 Task: Create a rule from the Recommended list, Task Added to this Project -> add SubTasks in the project AgileBridge with SubTasks Gather and Analyse Requirements , Design and Implement Solution , System Test and UAT , Release to Production / Go Live
Action: Mouse moved to (110, 92)
Screenshot: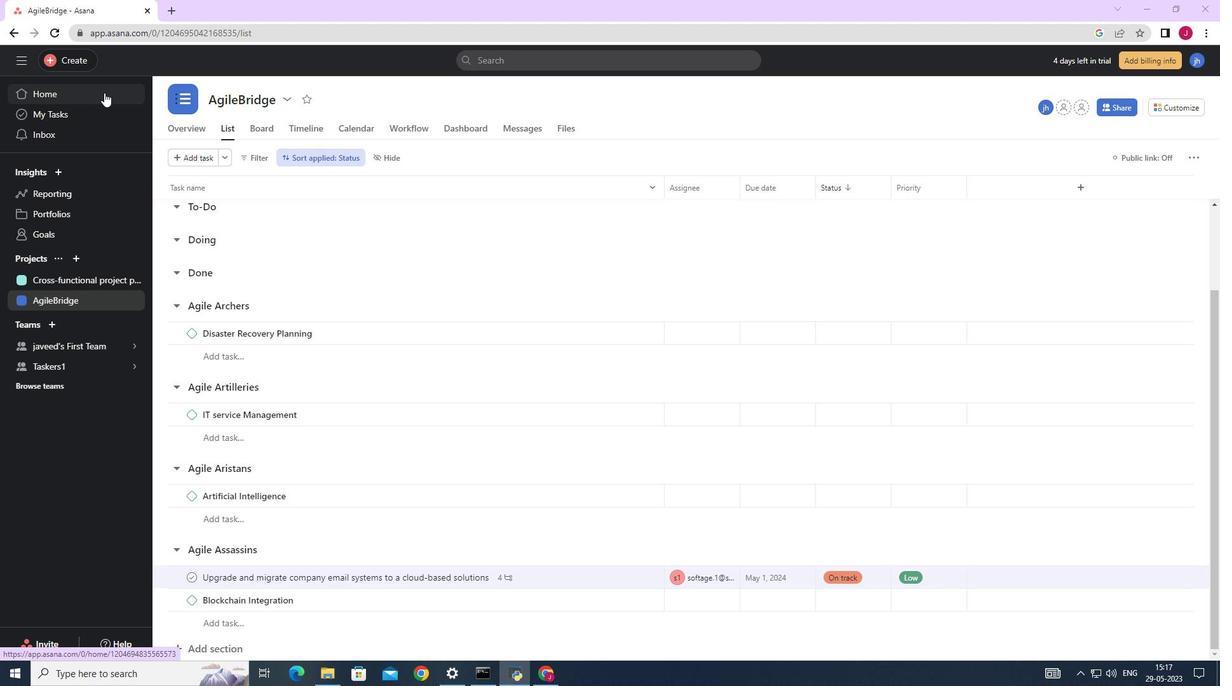 
Action: Mouse pressed left at (110, 92)
Screenshot: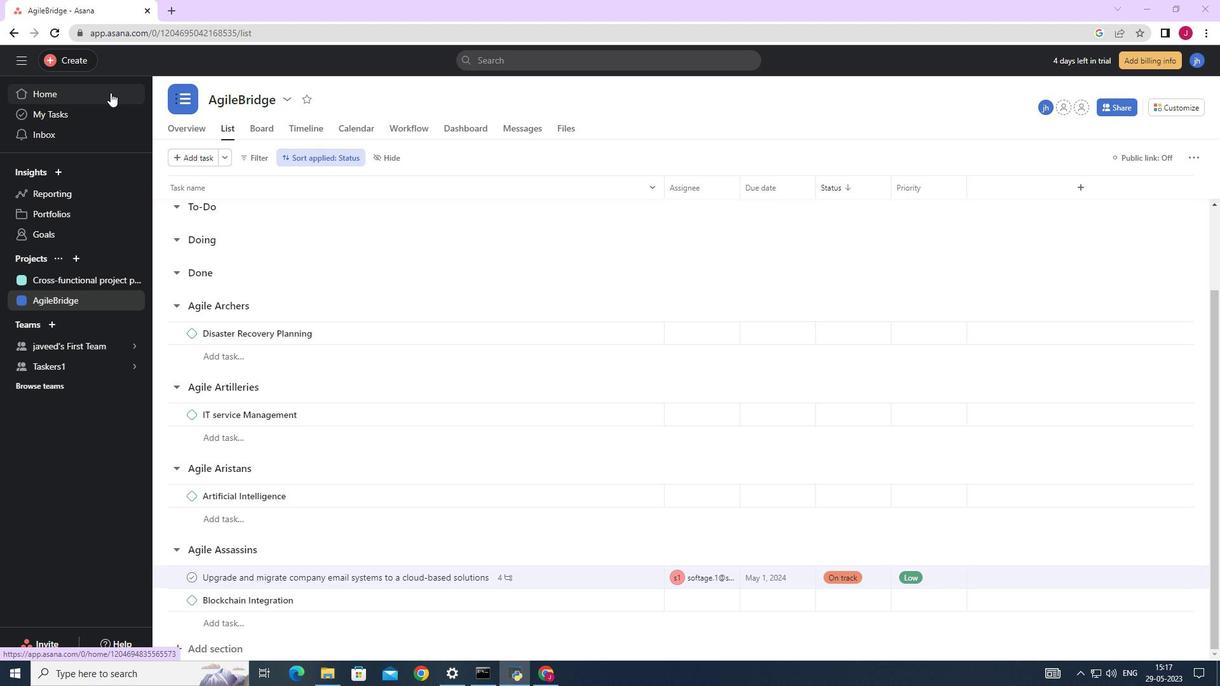 
Action: Mouse moved to (64, 303)
Screenshot: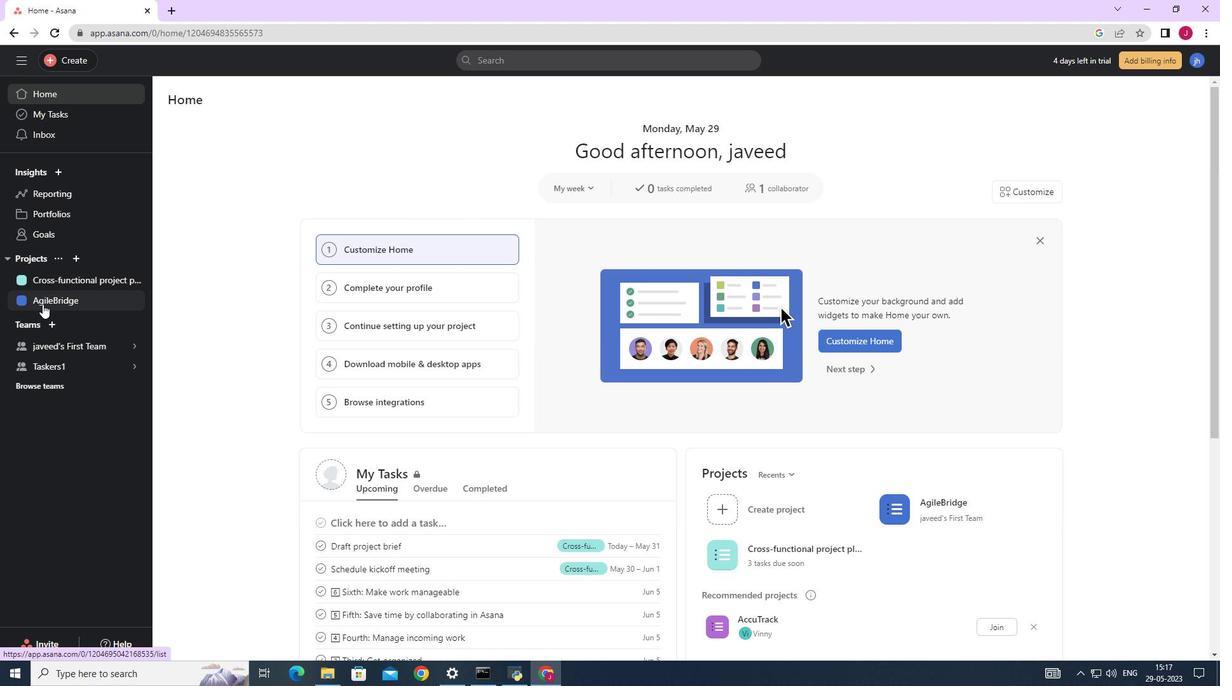 
Action: Mouse pressed left at (64, 303)
Screenshot: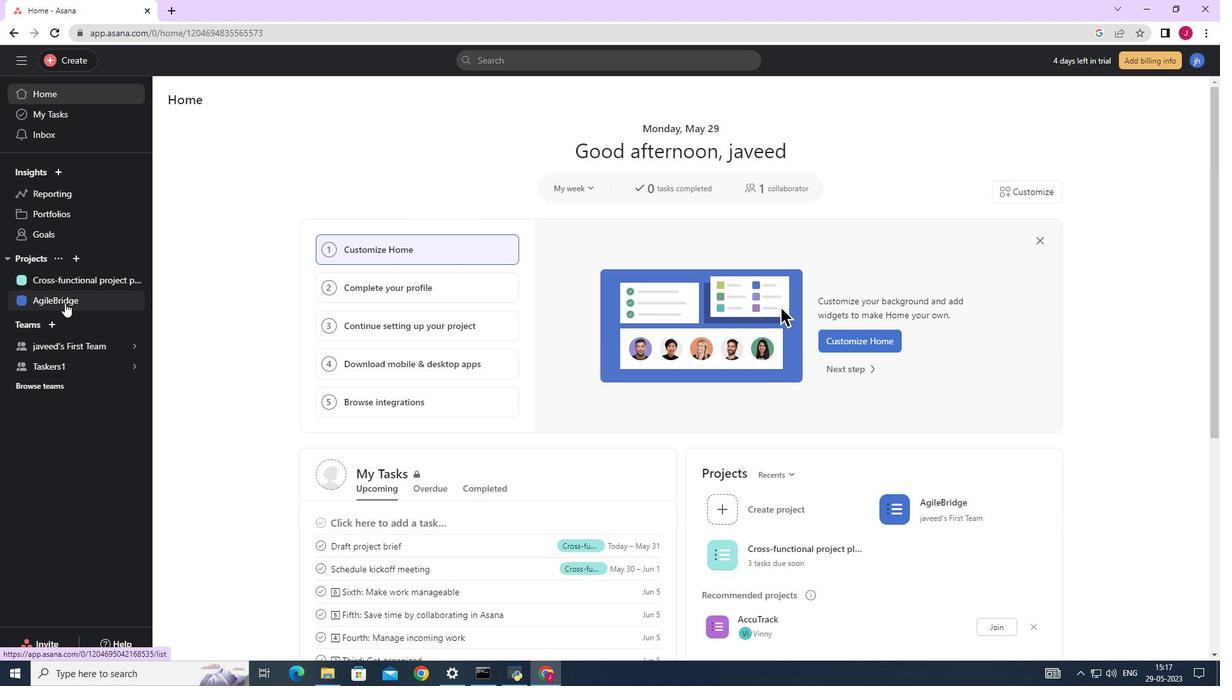 
Action: Mouse moved to (753, 316)
Screenshot: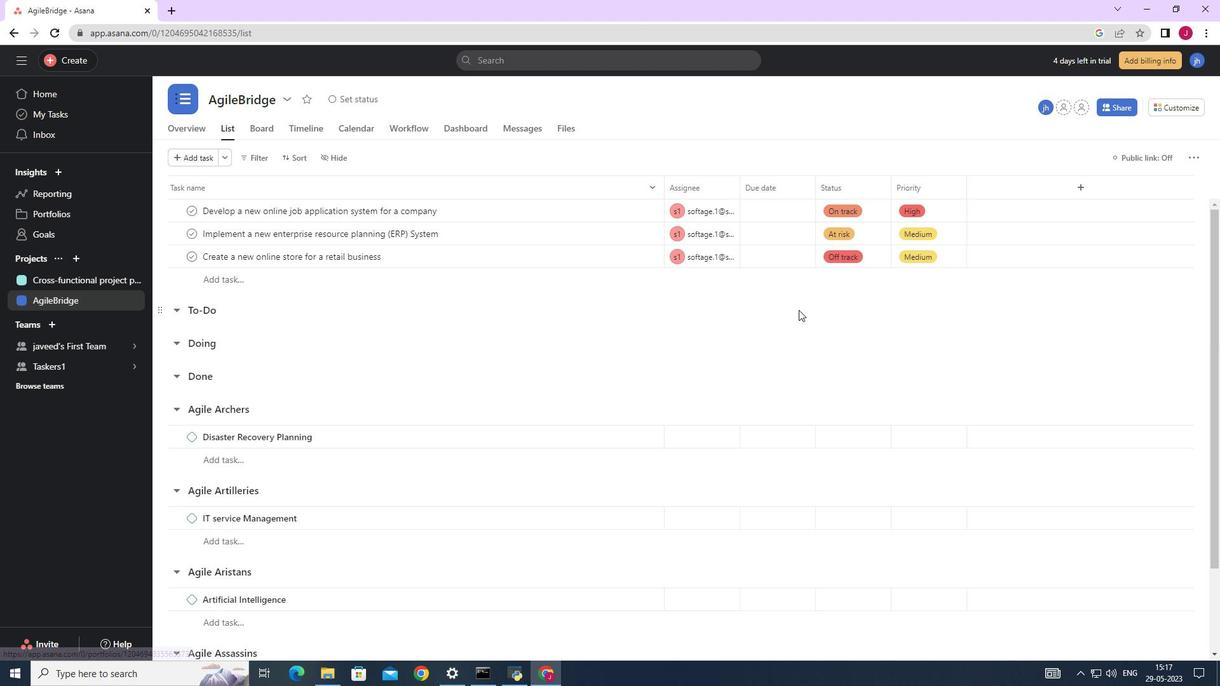 
Action: Mouse scrolled (753, 316) with delta (0, 0)
Screenshot: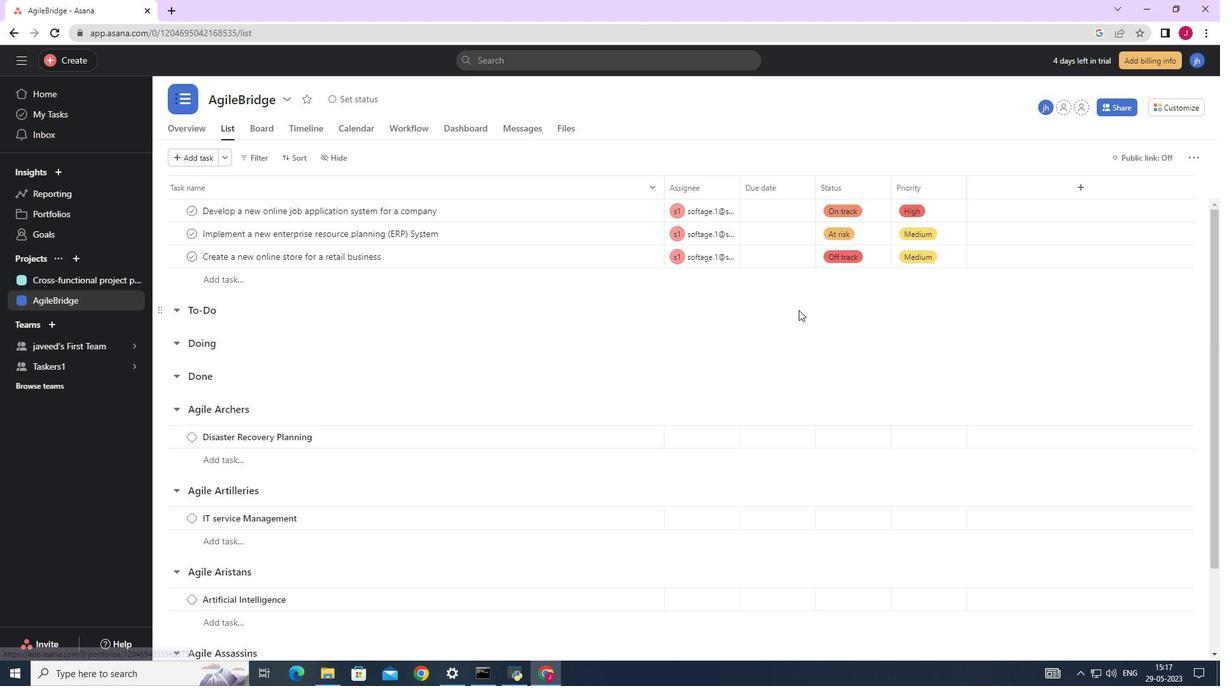 
Action: Mouse scrolled (753, 316) with delta (0, 0)
Screenshot: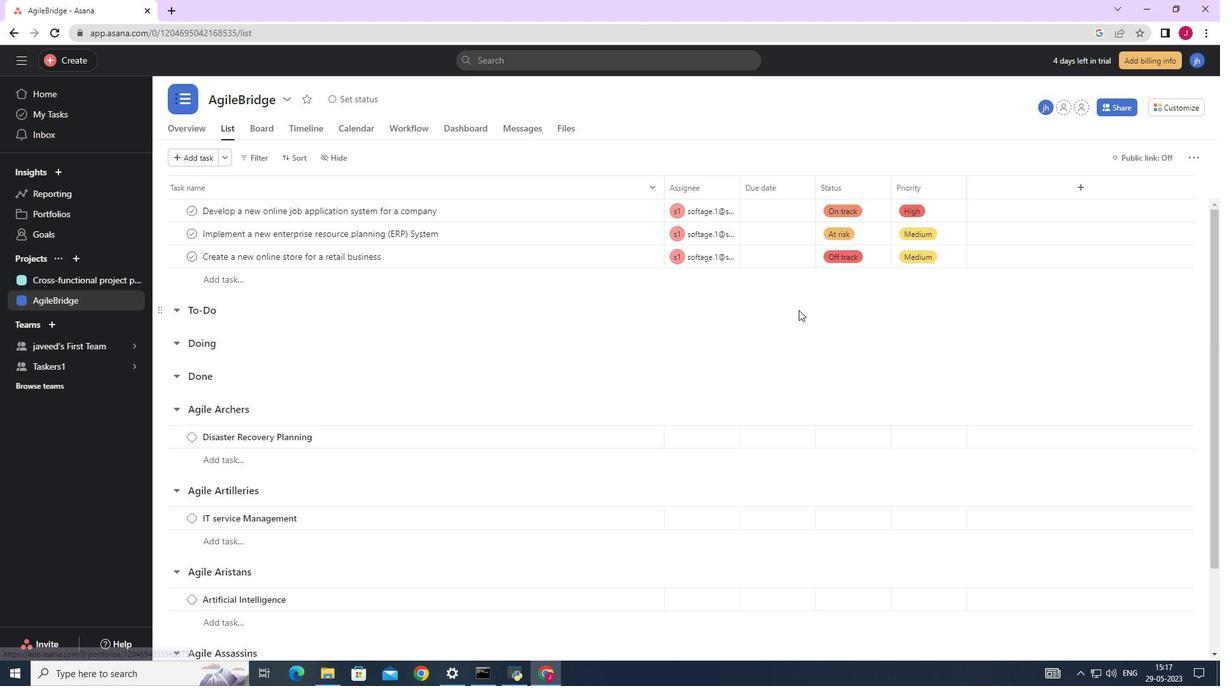 
Action: Mouse scrolled (753, 316) with delta (0, 0)
Screenshot: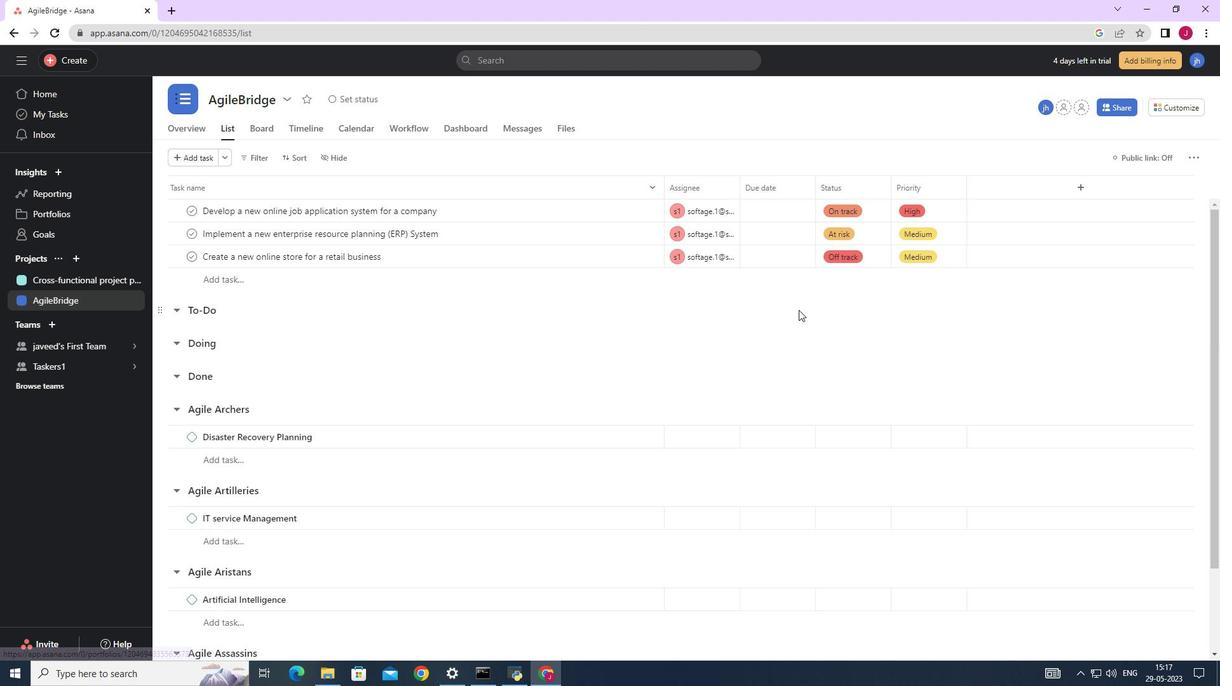 
Action: Mouse moved to (1183, 108)
Screenshot: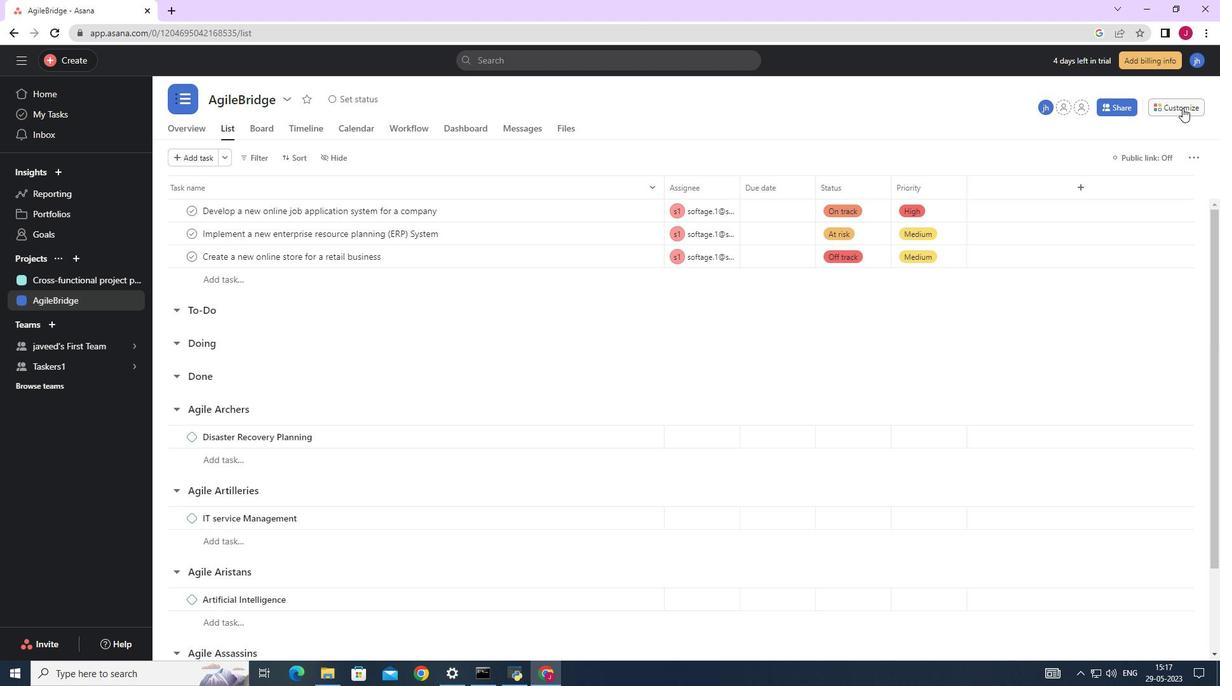 
Action: Mouse pressed left at (1183, 108)
Screenshot: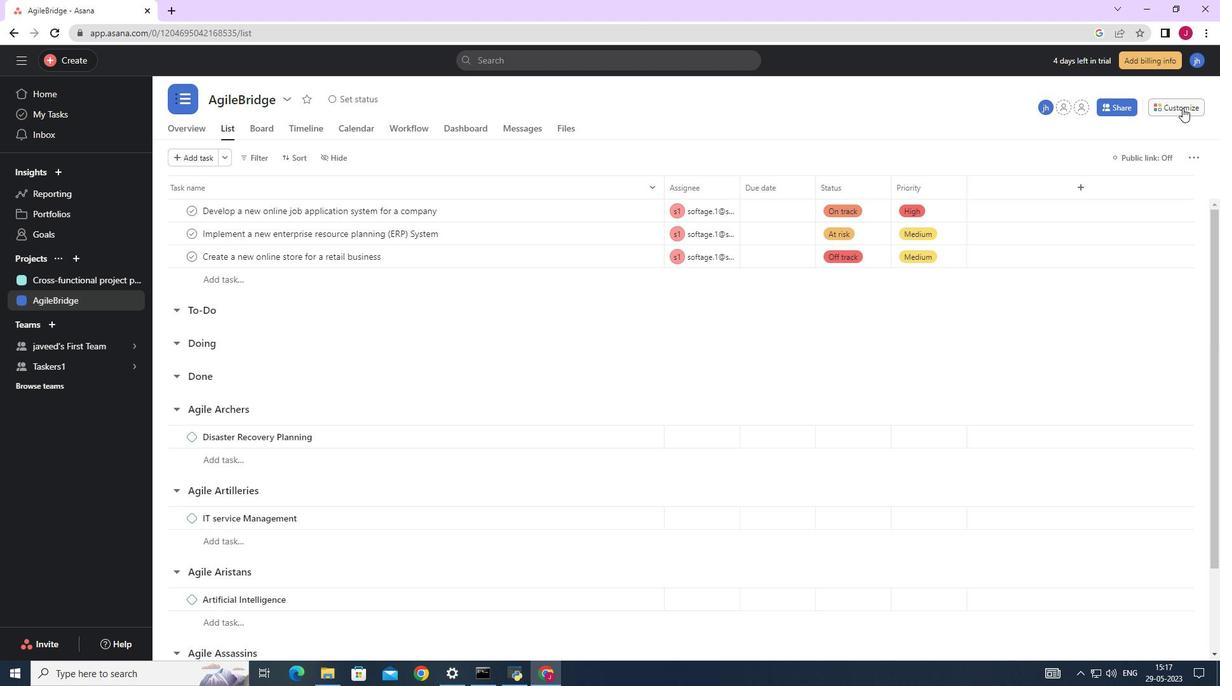 
Action: Mouse moved to (958, 267)
Screenshot: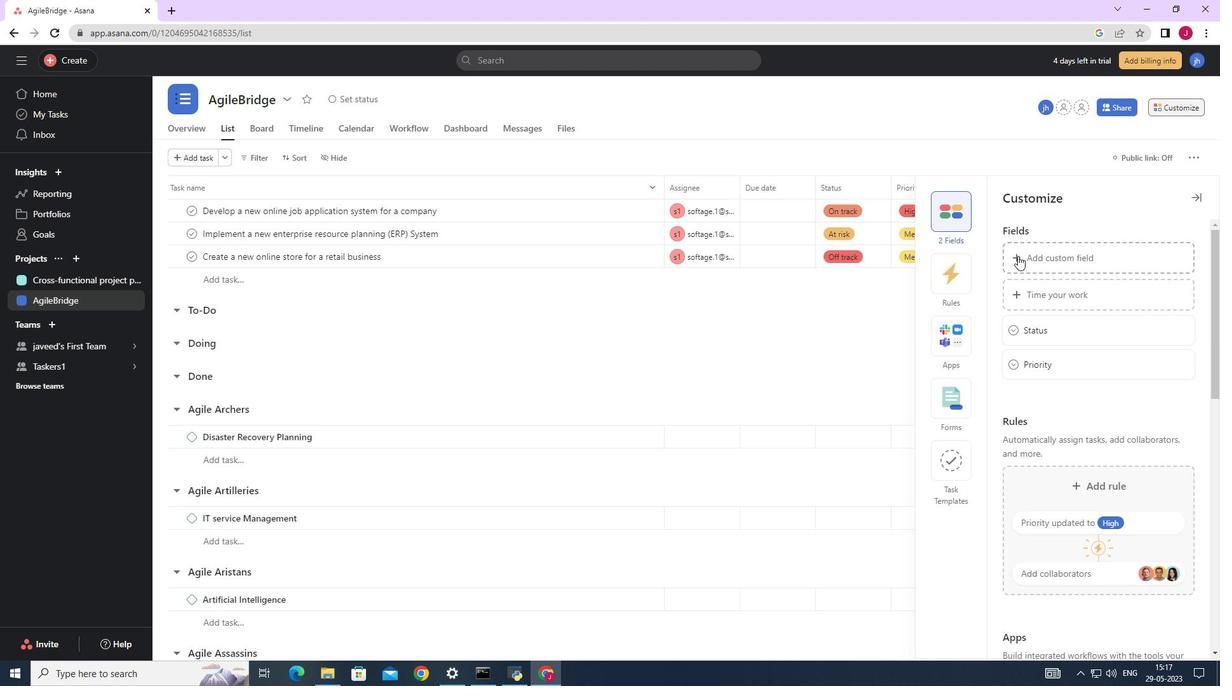 
Action: Mouse pressed left at (958, 267)
Screenshot: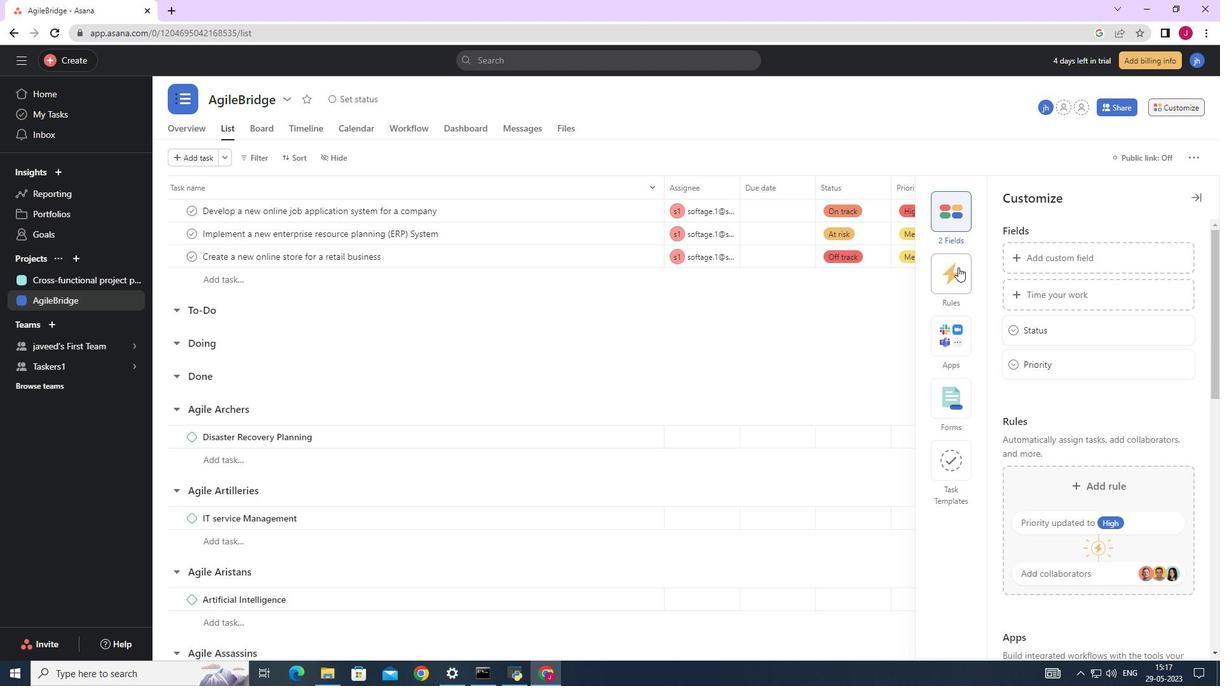 
Action: Mouse moved to (1097, 295)
Screenshot: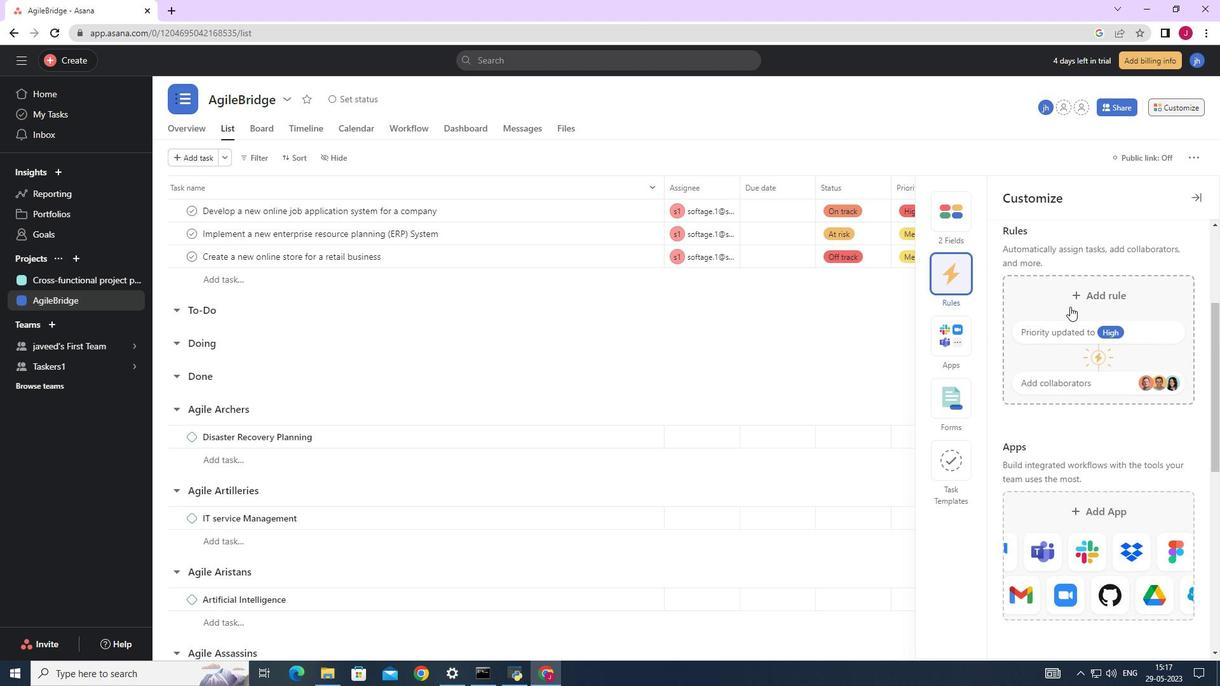 
Action: Mouse pressed left at (1097, 295)
Screenshot: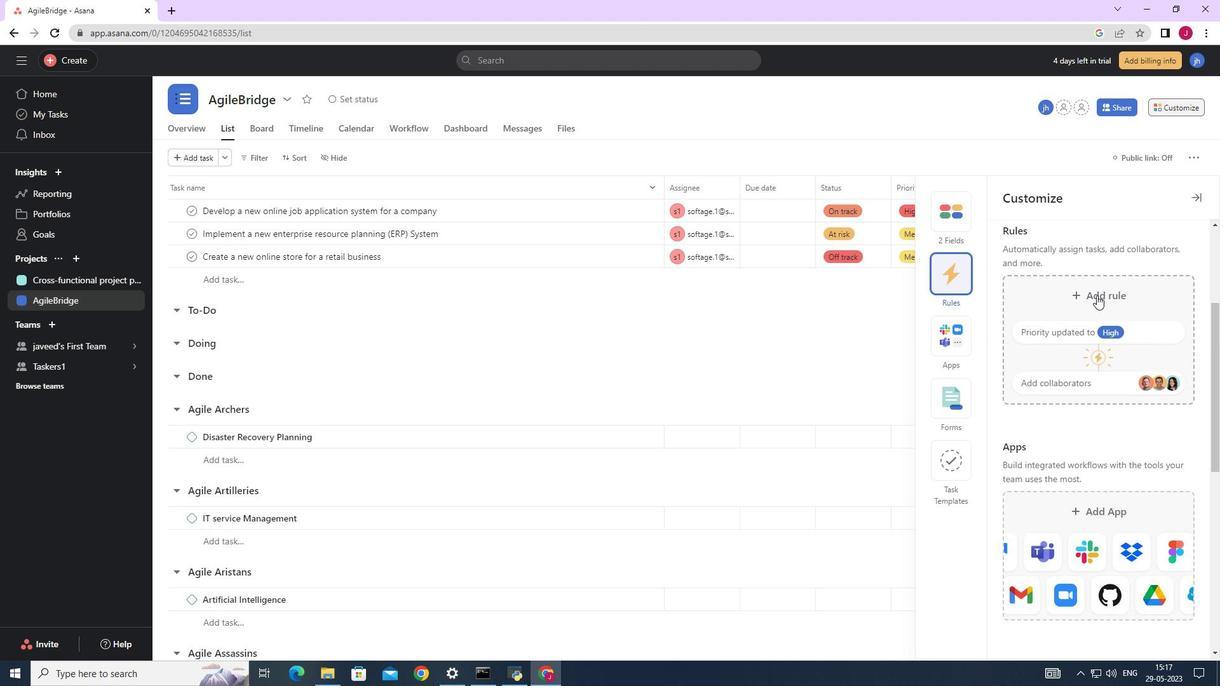 
Action: Mouse moved to (494, 198)
Screenshot: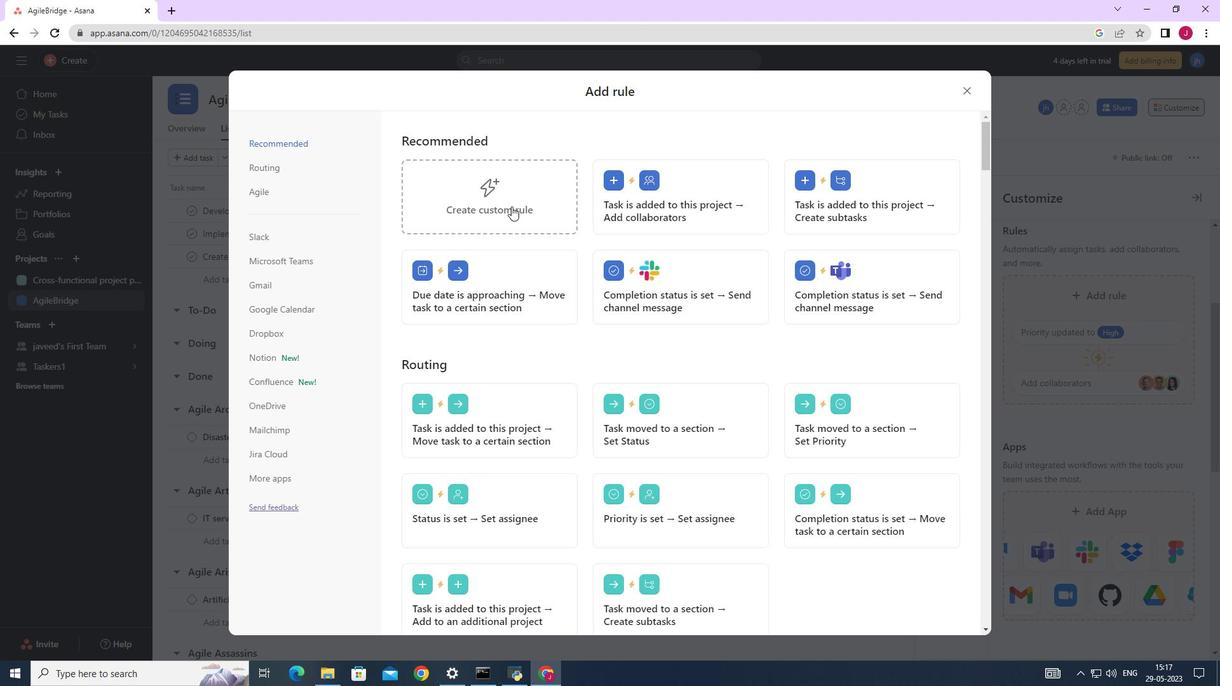 
Action: Mouse pressed left at (494, 198)
Screenshot: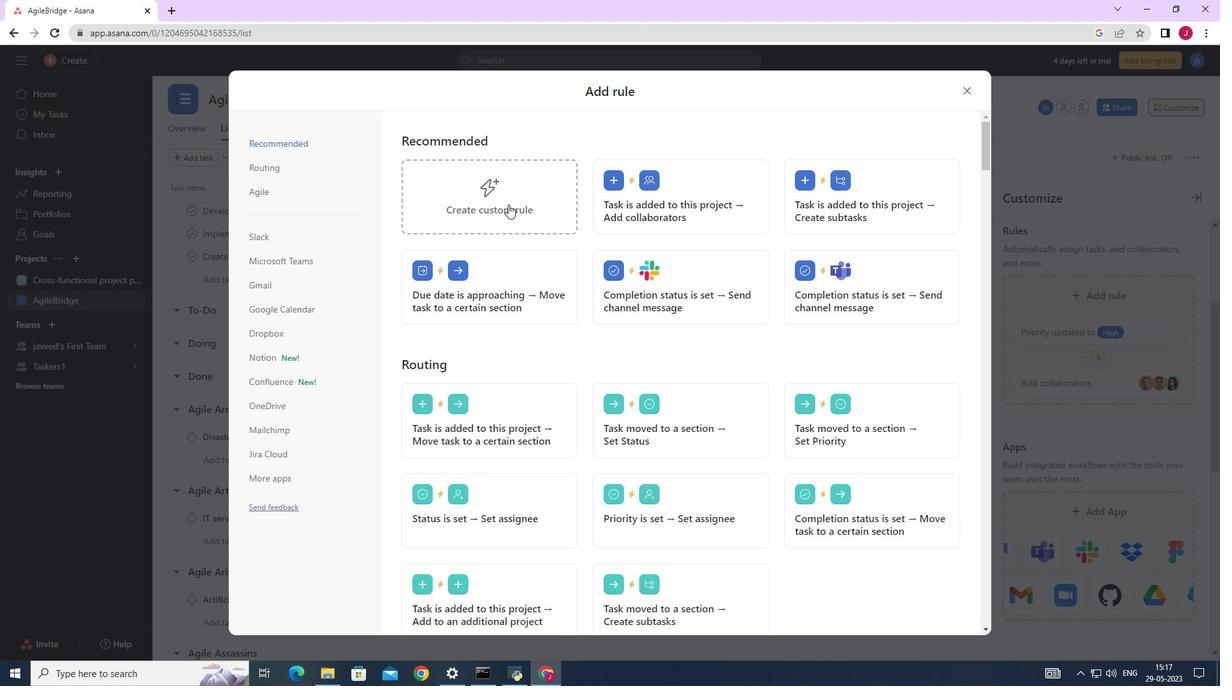 
Action: Mouse moved to (642, 347)
Screenshot: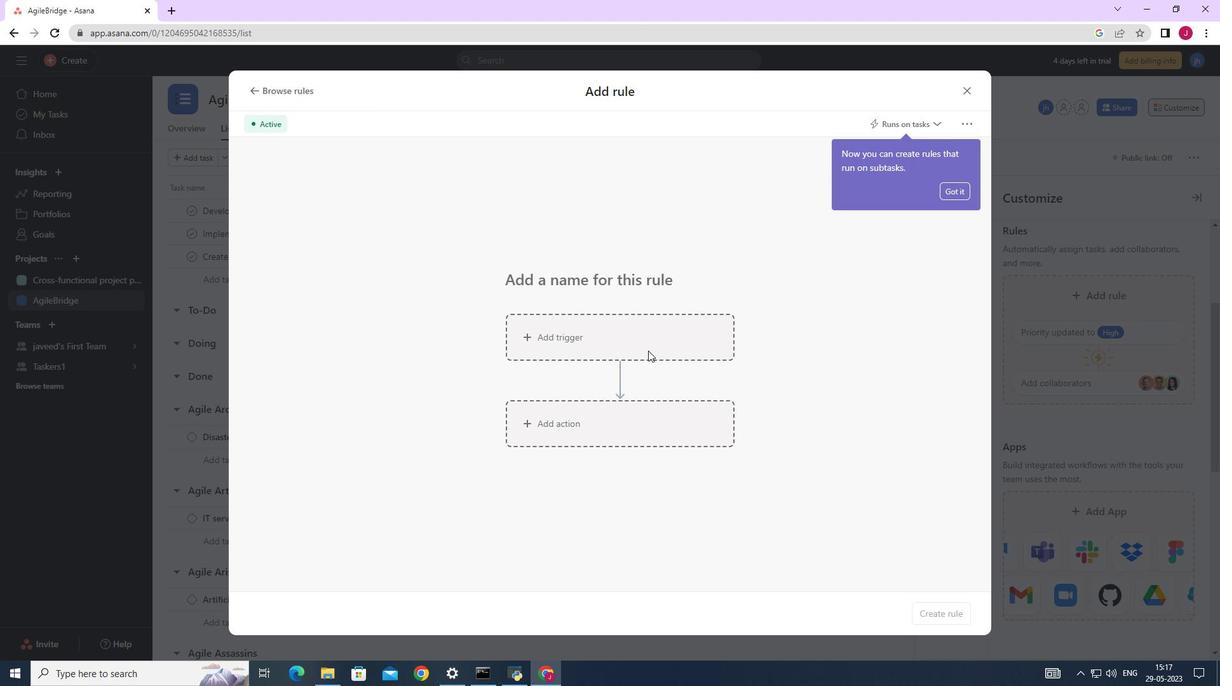 
Action: Mouse pressed left at (642, 347)
Screenshot: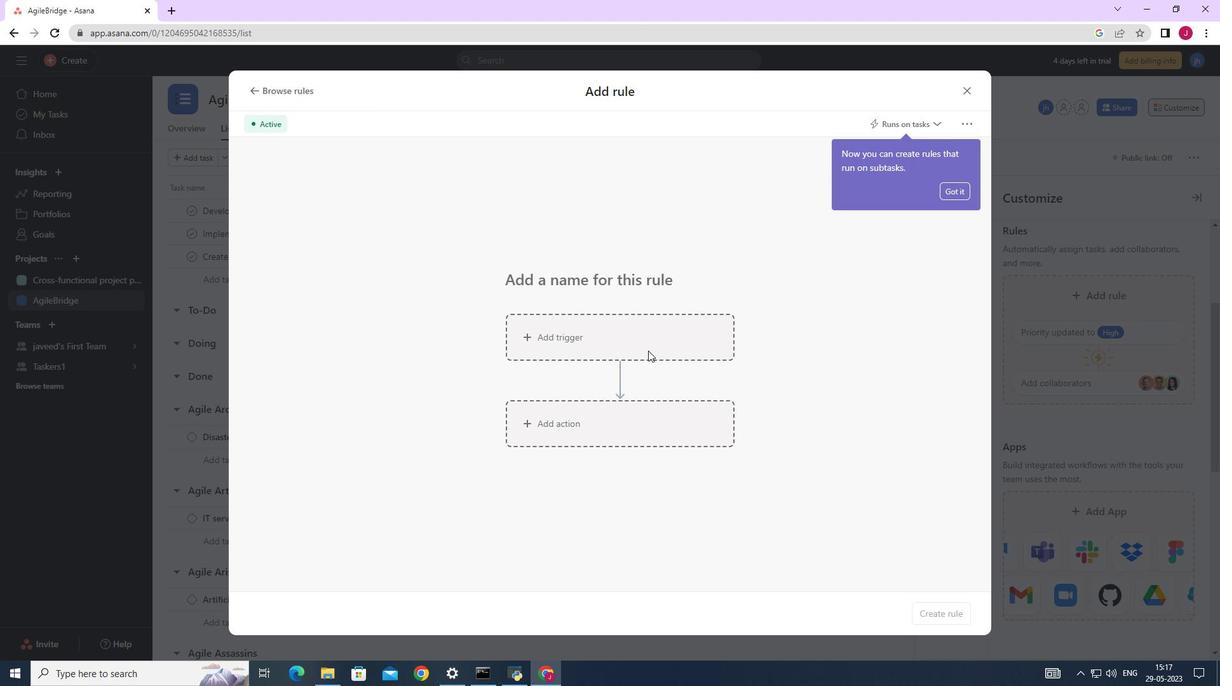 
Action: Mouse moved to (605, 415)
Screenshot: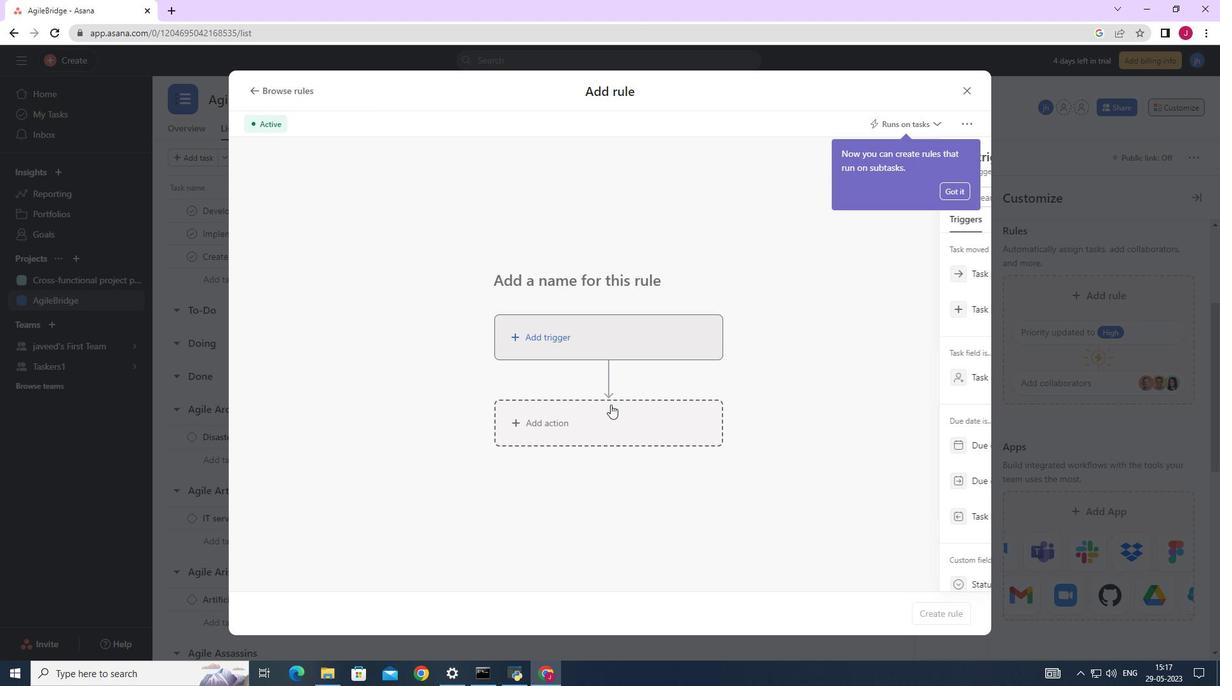
Action: Mouse pressed left at (605, 415)
Screenshot: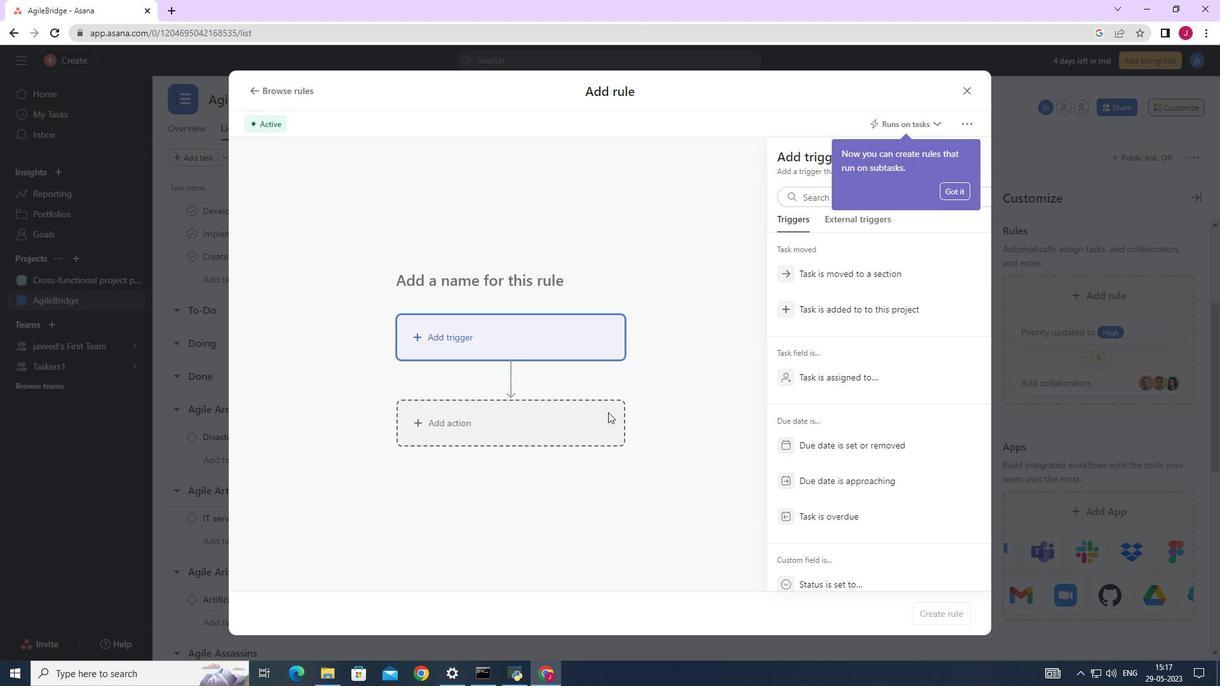 
Action: Mouse moved to (548, 415)
Screenshot: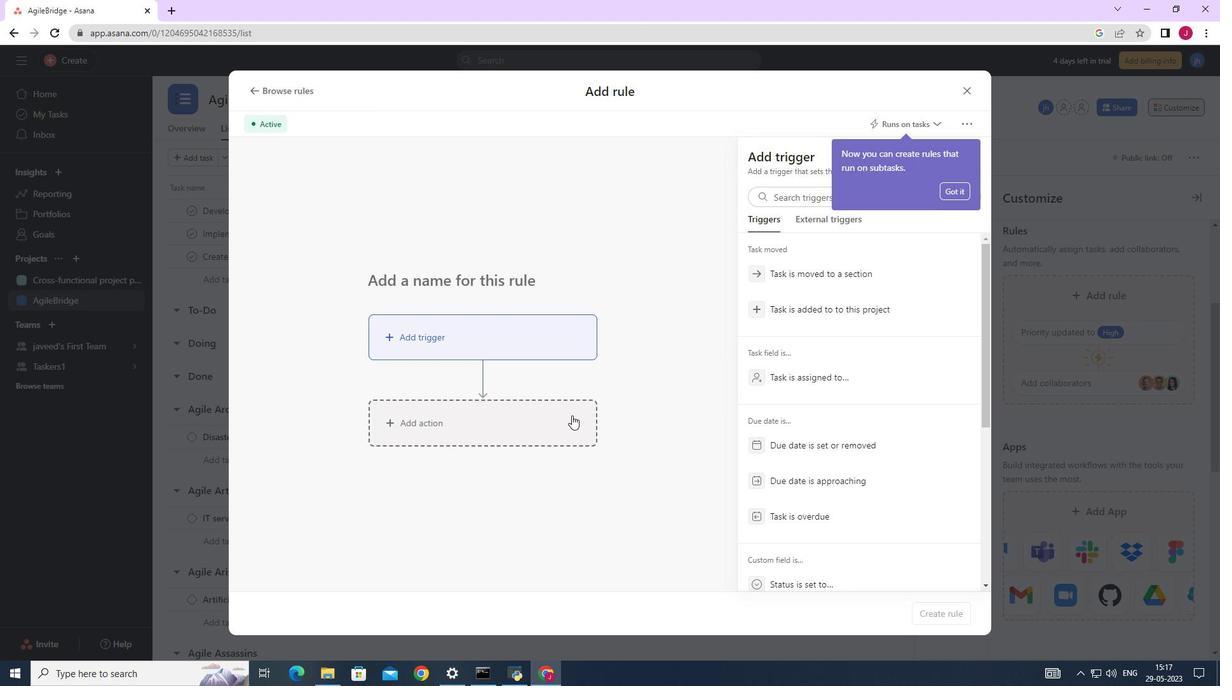 
Action: Mouse pressed left at (548, 415)
Screenshot: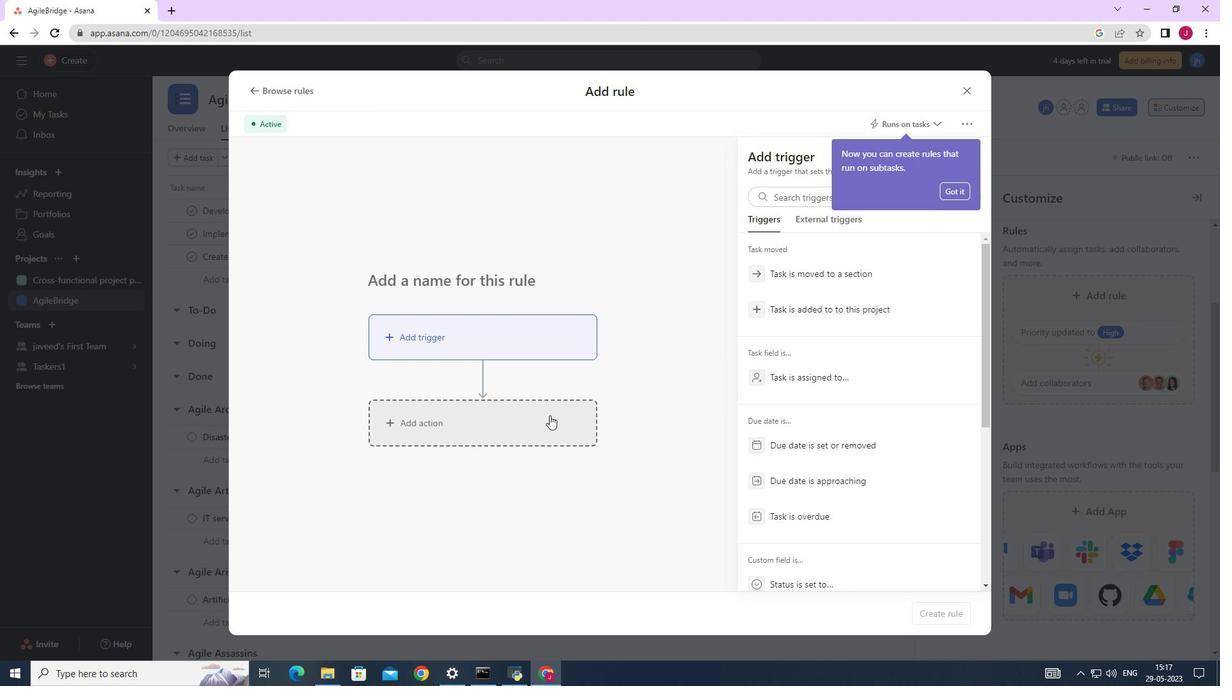 
Action: Mouse moved to (809, 312)
Screenshot: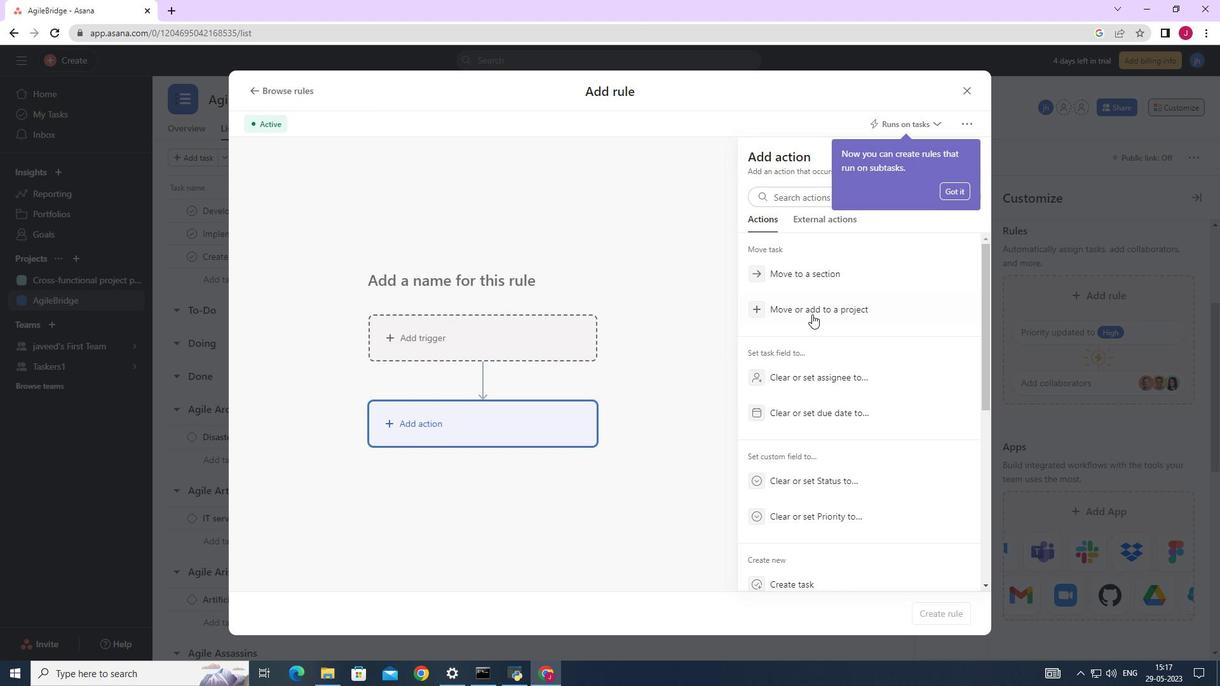 
Action: Mouse scrolled (809, 311) with delta (0, 0)
Screenshot: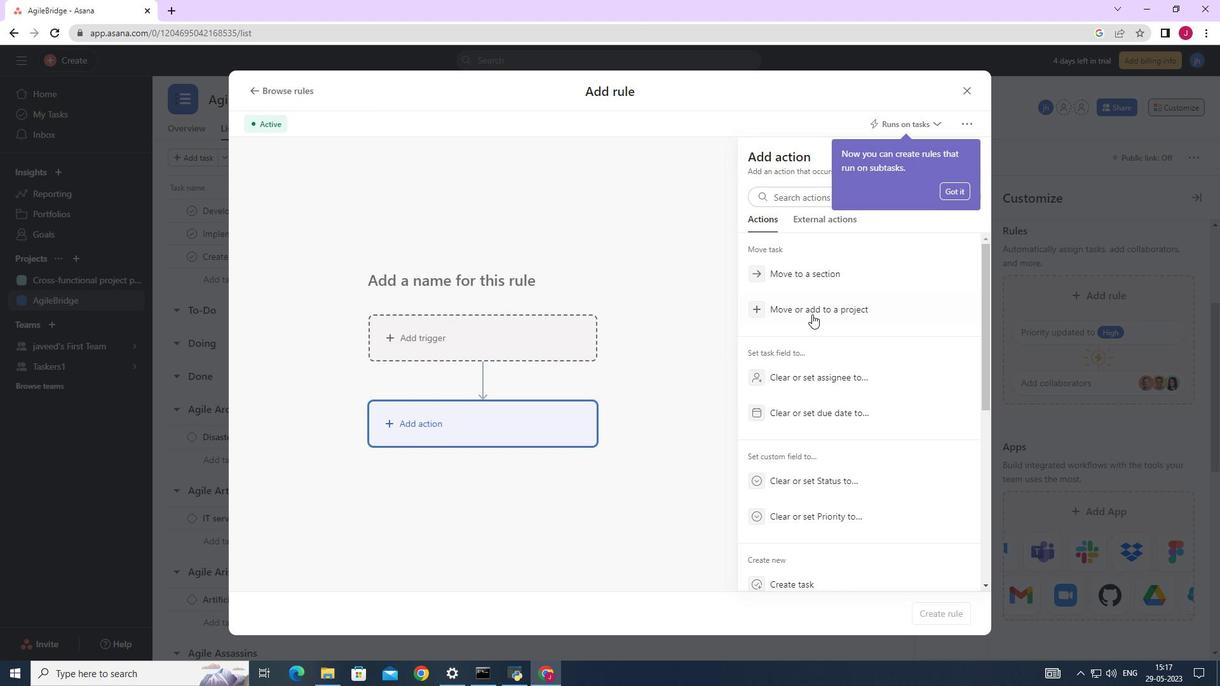 
Action: Mouse moved to (805, 410)
Screenshot: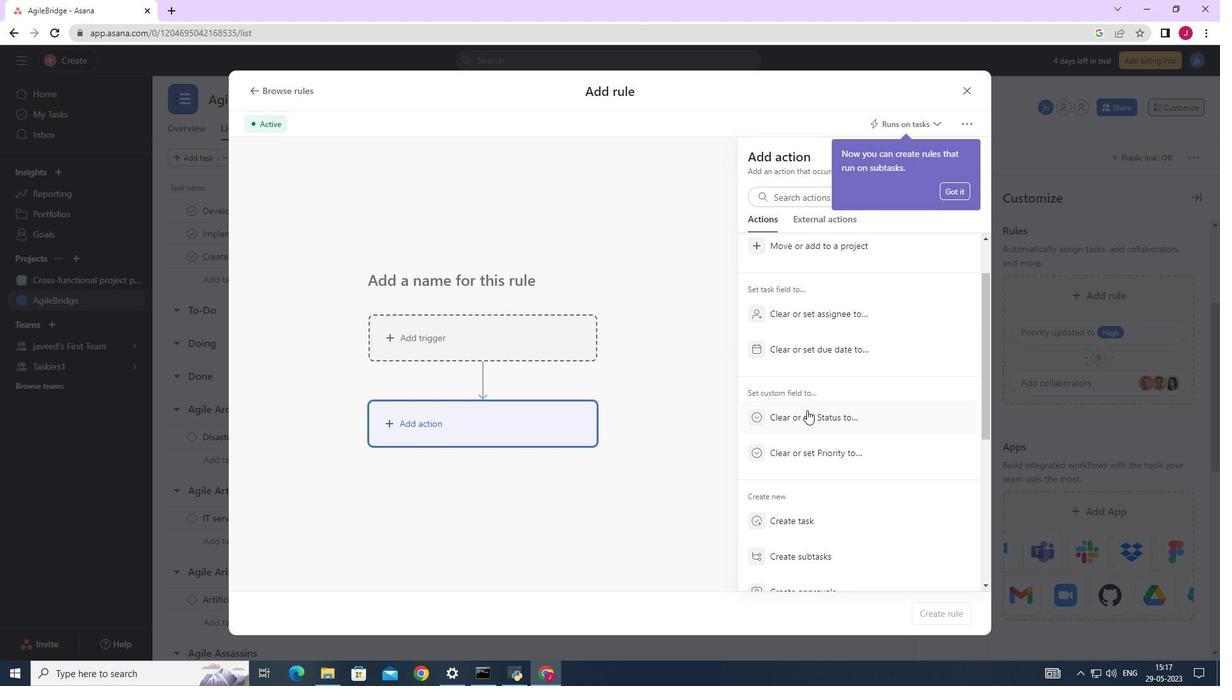 
Action: Mouse scrolled (805, 410) with delta (0, 0)
Screenshot: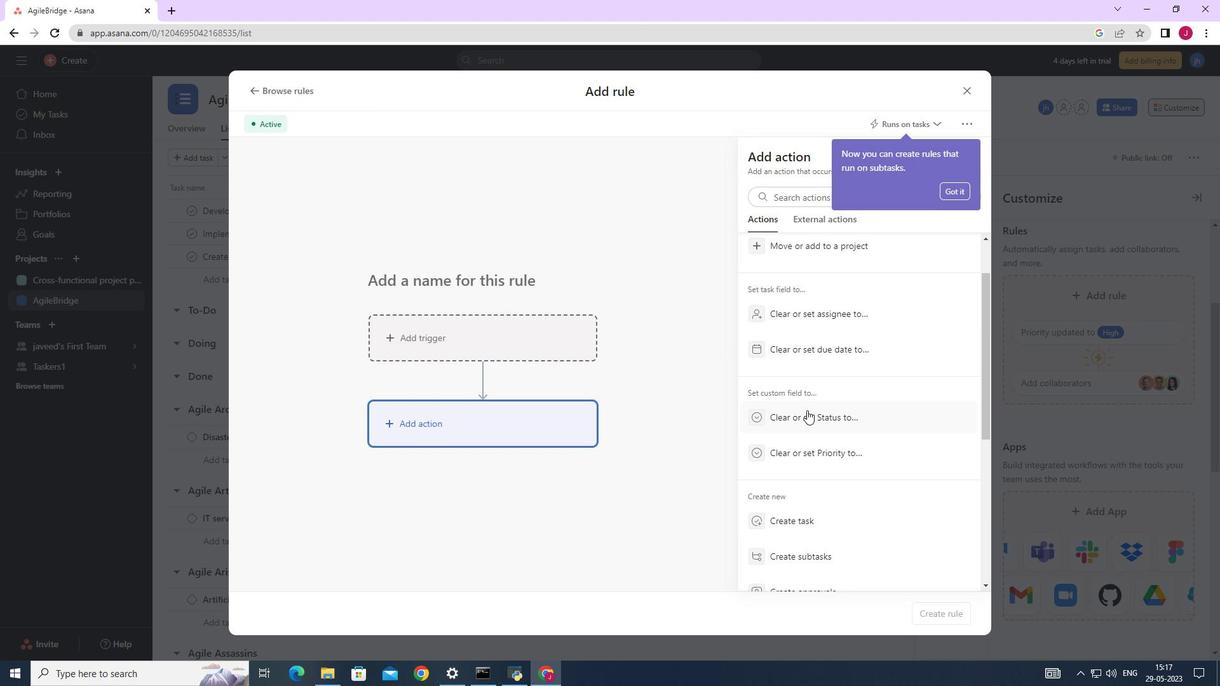 
Action: Mouse moved to (805, 410)
Screenshot: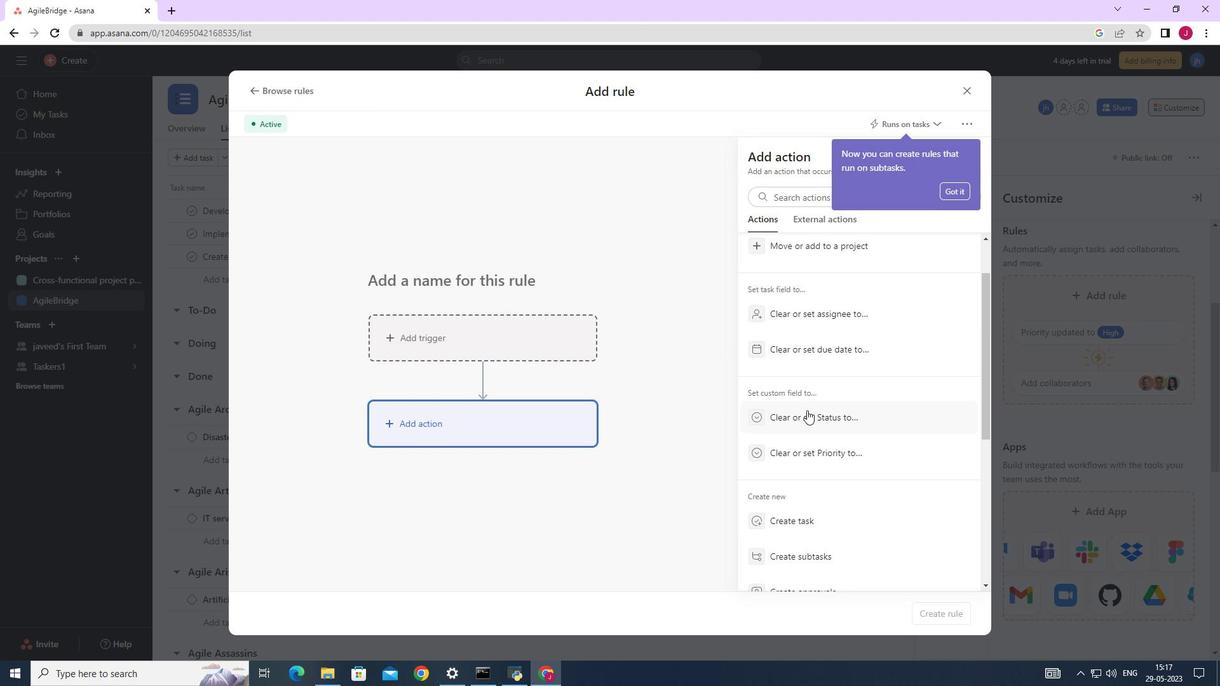 
Action: Mouse scrolled (805, 410) with delta (0, 0)
Screenshot: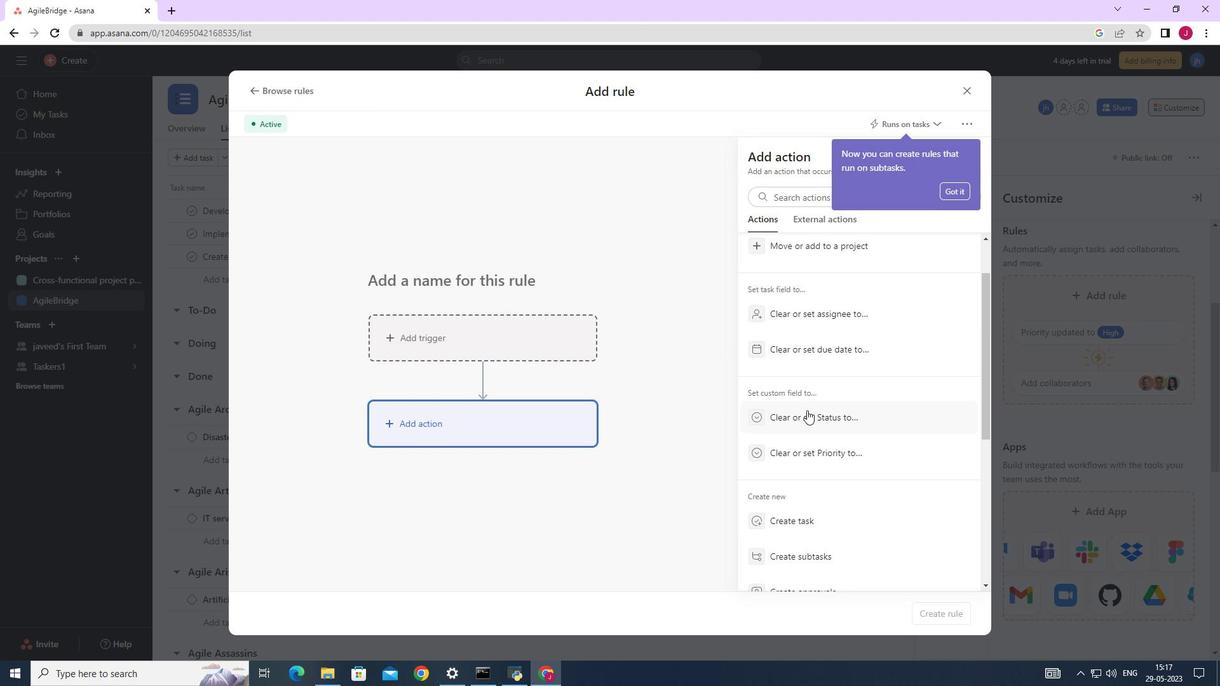 
Action: Mouse scrolled (805, 410) with delta (0, 0)
Screenshot: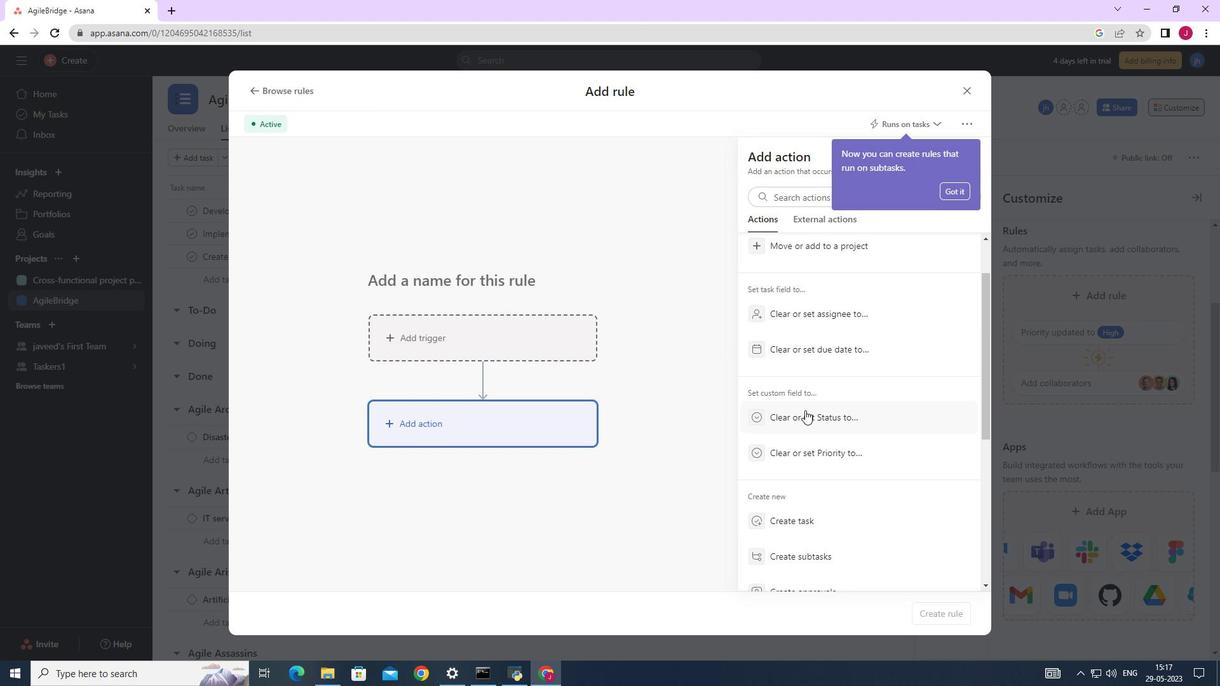 
Action: Mouse moved to (808, 362)
Screenshot: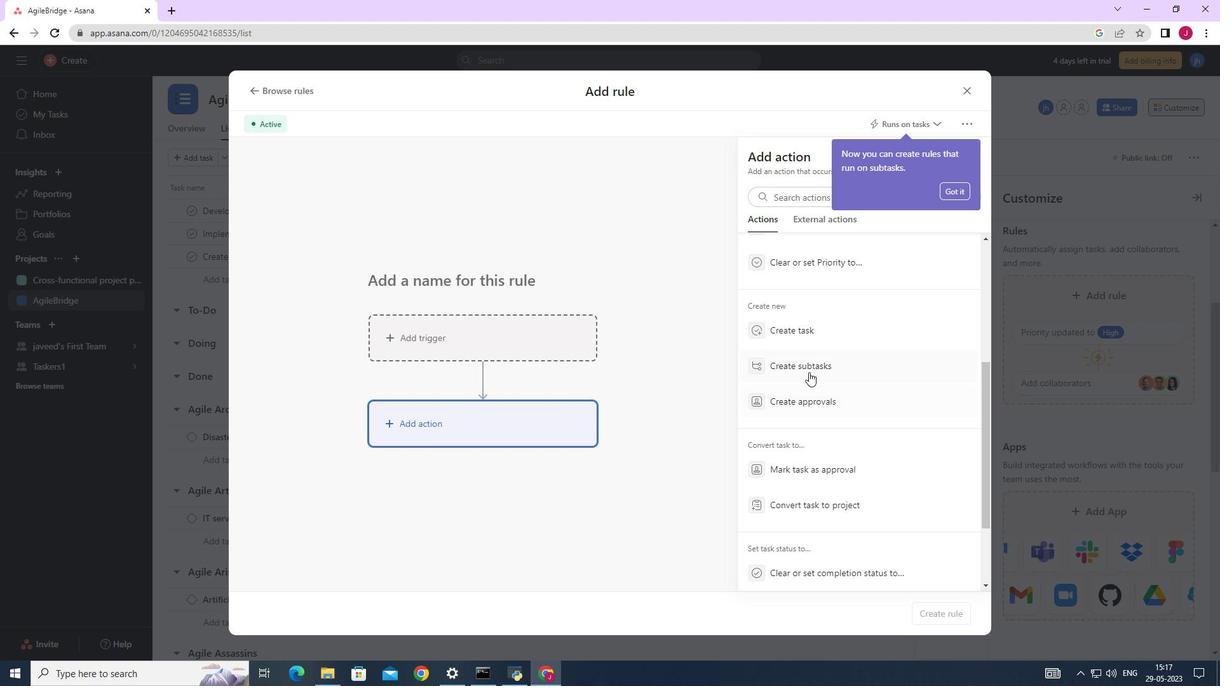 
Action: Mouse pressed left at (808, 362)
Screenshot: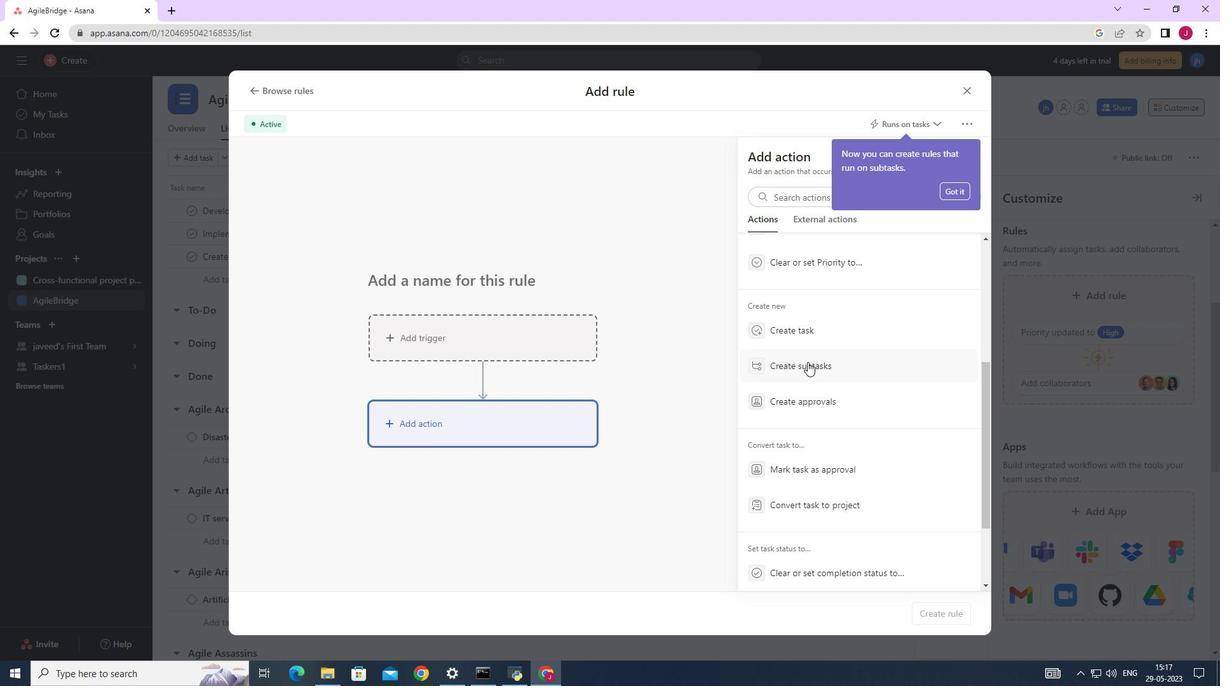 
Action: Mouse moved to (960, 188)
Screenshot: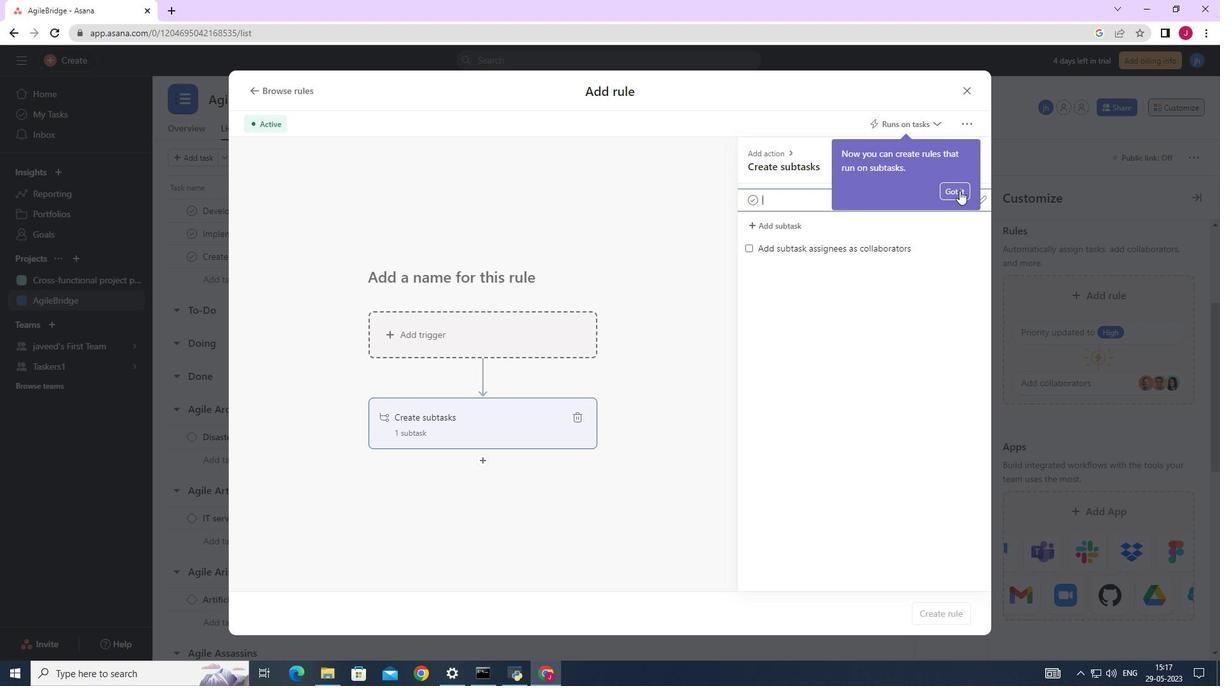 
Action: Mouse pressed left at (960, 188)
Screenshot: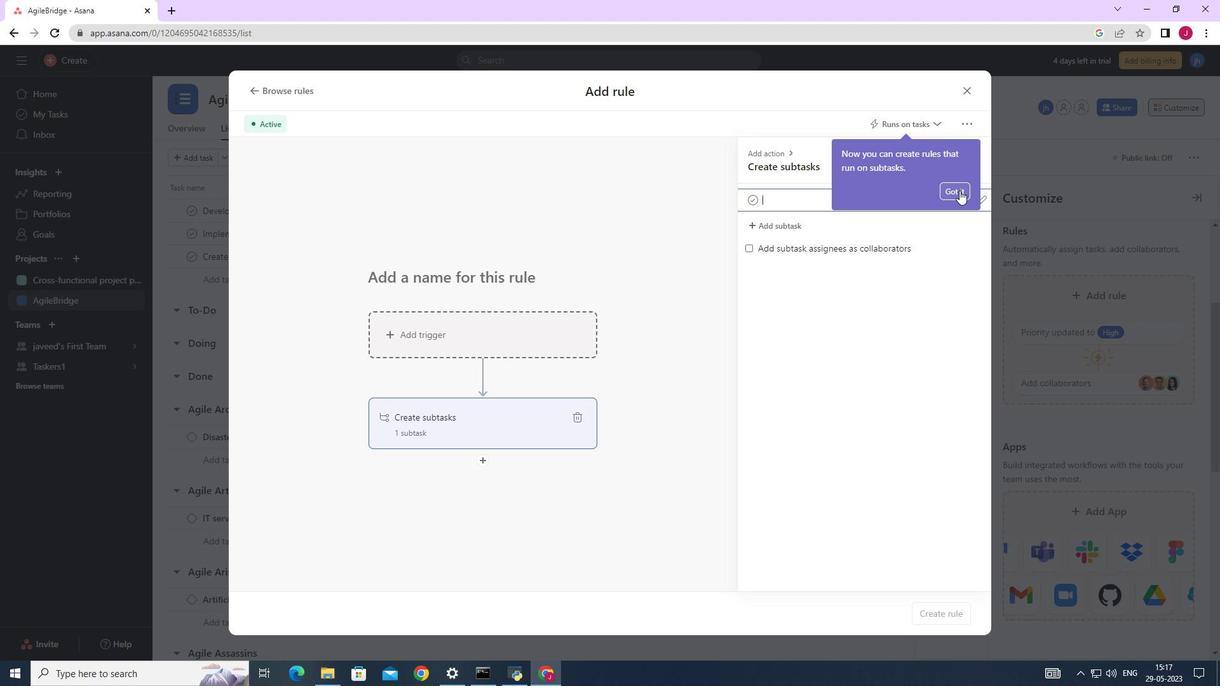 
Action: Mouse moved to (769, 226)
Screenshot: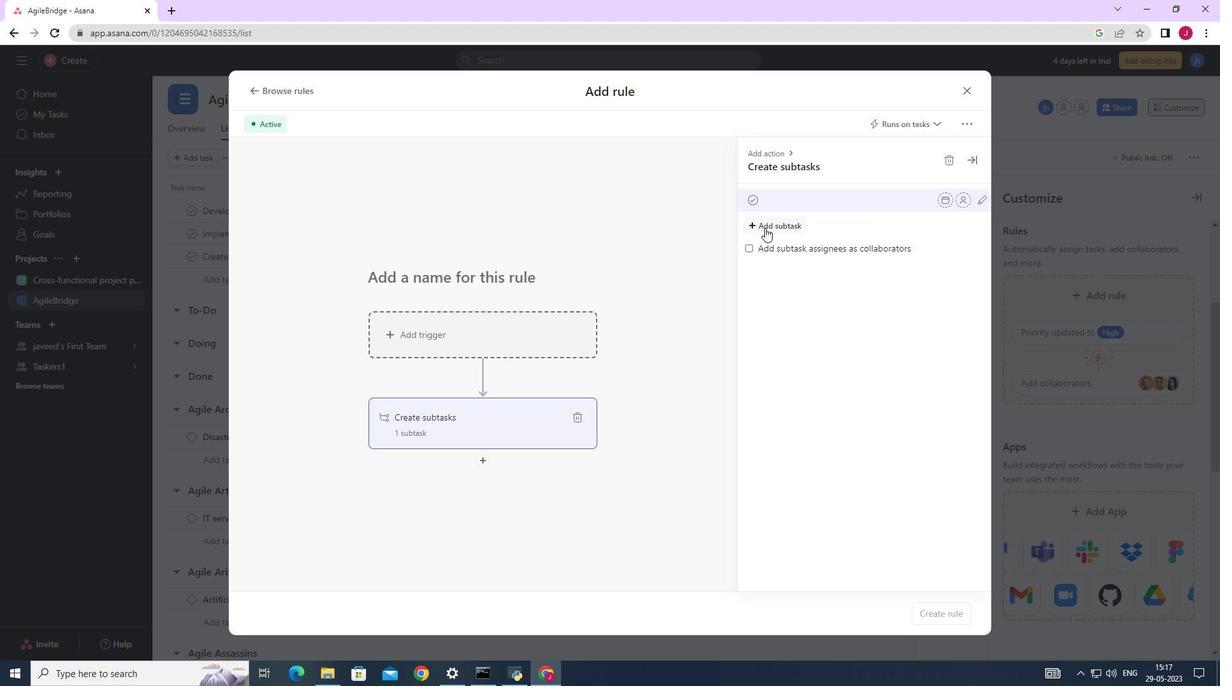 
Action: Mouse pressed left at (769, 226)
Screenshot: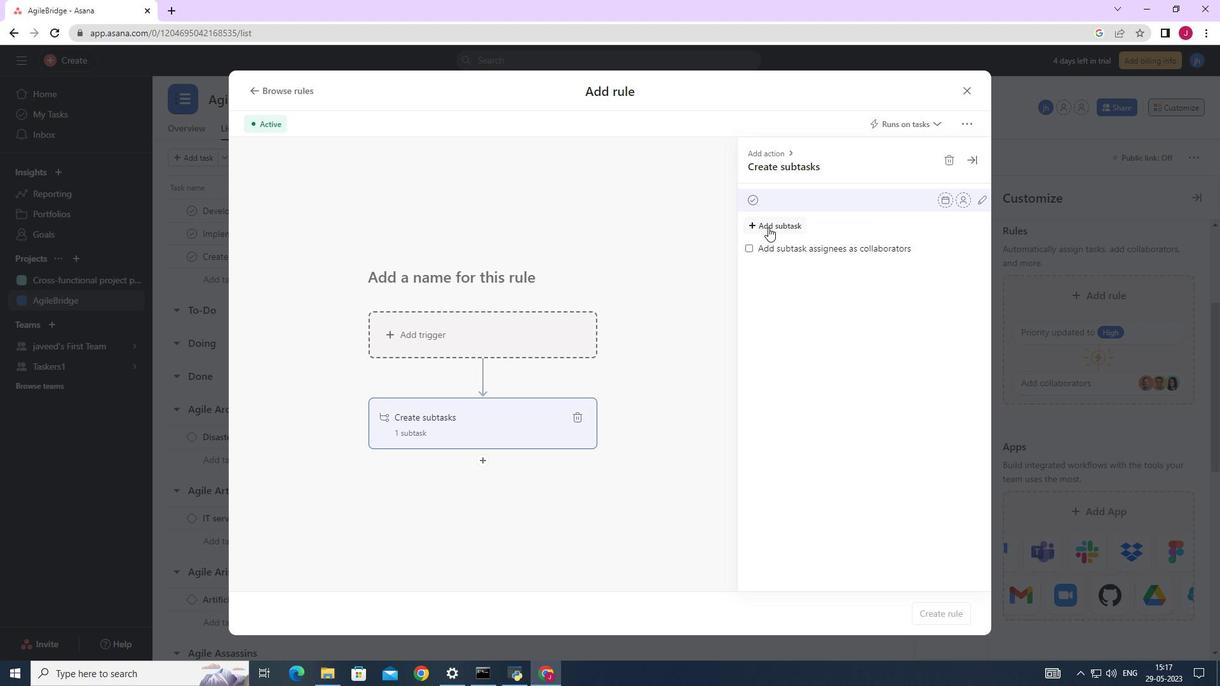 
Action: Mouse moved to (780, 232)
Screenshot: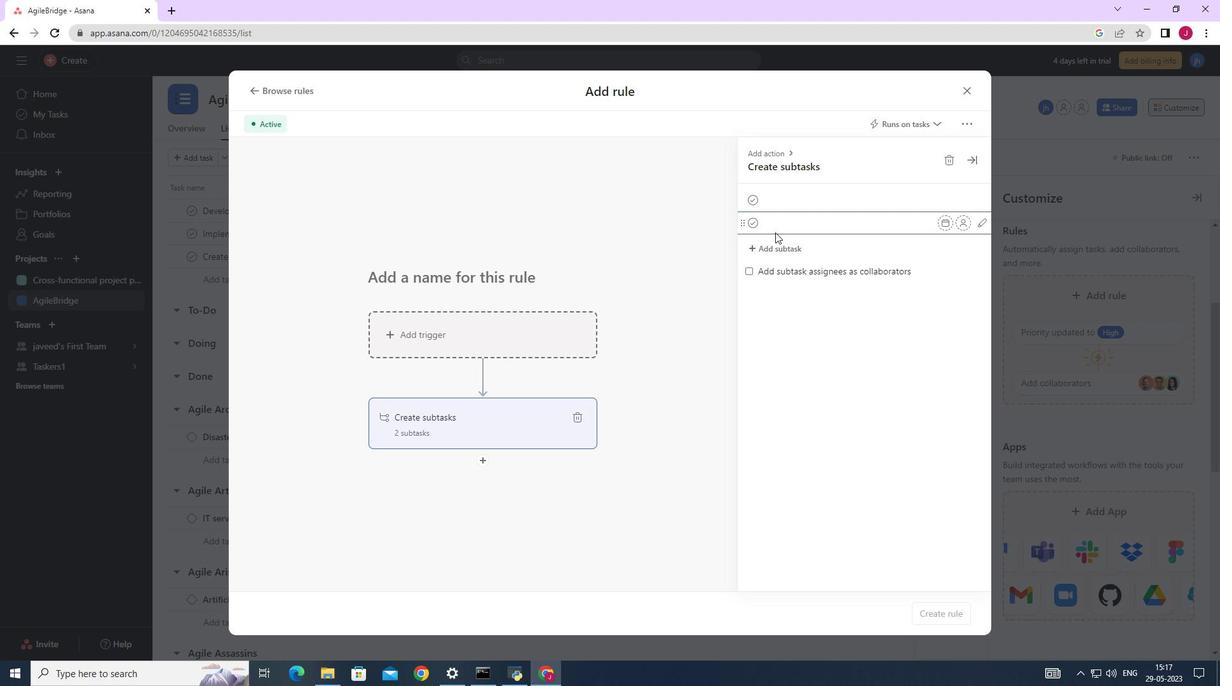 
Action: Key pressed <Key.caps_lock>G<Key.caps_lock>ather<Key.space>and<Key.space><Key.caps_lock>A<Key.caps_lock>nalyse<Key.space><Key.caps_lock>R<Key.caps_lock>equirements<Key.space><Key.enter><Key.caps_lock>D<Key.caps_lock>esign<Key.space>and<Key.space>a<Key.backspace><Key.caps_lock>I<Key.caps_lock>mplement<Key.space><Key.enter><Key.caps_lock>S<Key.caps_lock>ystem<Key.space><Key.caps_lock>T<Key.caps_lock>est<Key.space>and<Key.space><Key.caps_lock>UAT<Key.enter><Key.caps_lock>r<Key.caps_lock>ELEAE<Key.backspace><Key.backspace><Key.backspace><Key.backspace><Key.backspace><Key.backspace><Key.backspace><Key.backspace><Key.backspace><Key.backspace><Key.backspace><Key.backspace><Key.backspace><Key.backspace><Key.backspace><Key.caps_lock>r<Key.caps_lock>ELEASE<Key.space>TO<Key.space>PRODUCTION<Key.backspace><Key.backspace><Key.backspace><Key.backspace><Key.backspace><Key.backspace><Key.backspace><Key.backspace><Key.backspace><Key.backspace><Key.backspace><Key.backspace><Key.backspace><Key.backspace><Key.backspace><Key.backspace><Key.backspace><Key.backspace><Key.backspace><Key.backspace><Key.backspace><Key.backspace><Key.backspace><Key.backspace><Key.backspace><Key.backspace><Key.backspace>R<Key.caps_lock>elease<Key.space>to<Key.space>production<Key.space>/<Key.space><Key.caps_lock>GO<Key.space><Key.caps_lock>l<Key.backspace><Key.caps_lock>L<Key.caps_lock>ive<Key.enter>
Screenshot: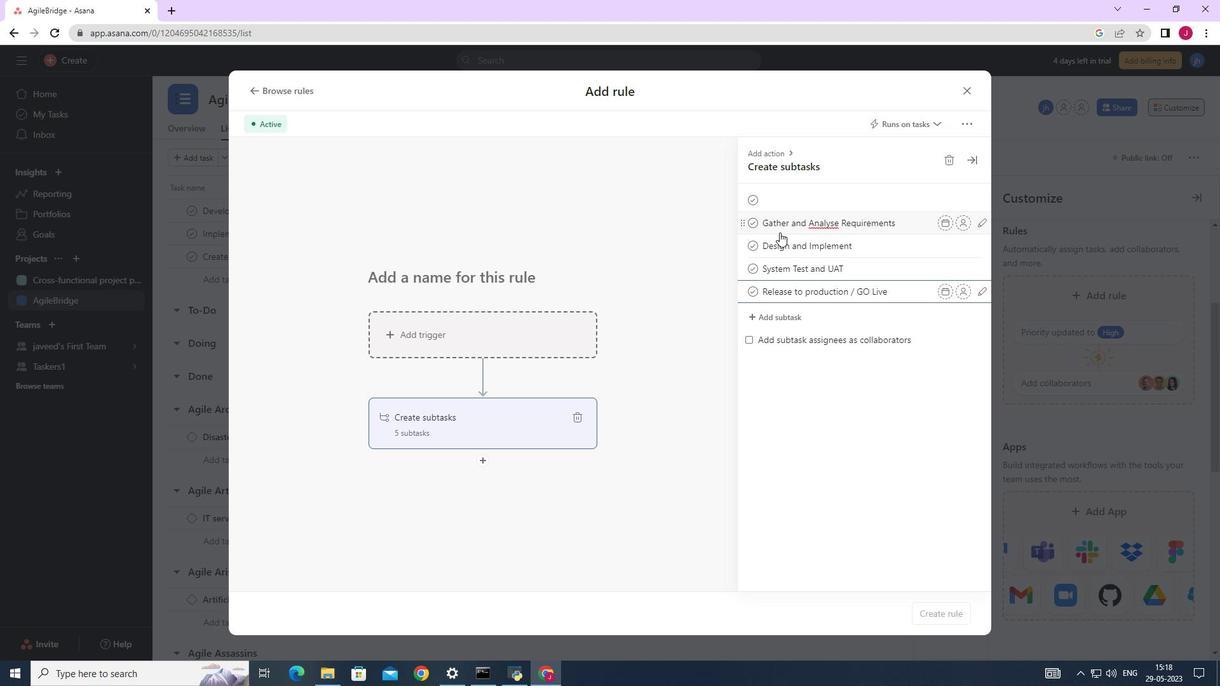 
Action: Mouse moved to (824, 226)
Screenshot: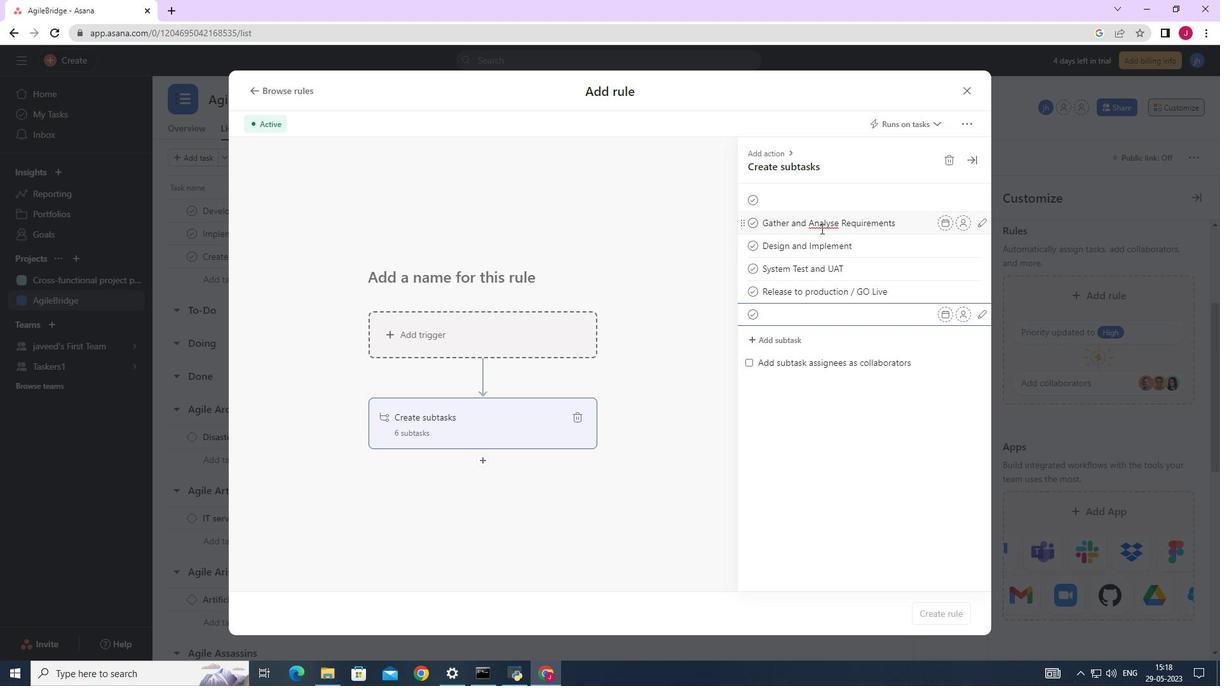 
Action: Mouse pressed right at (824, 226)
Screenshot: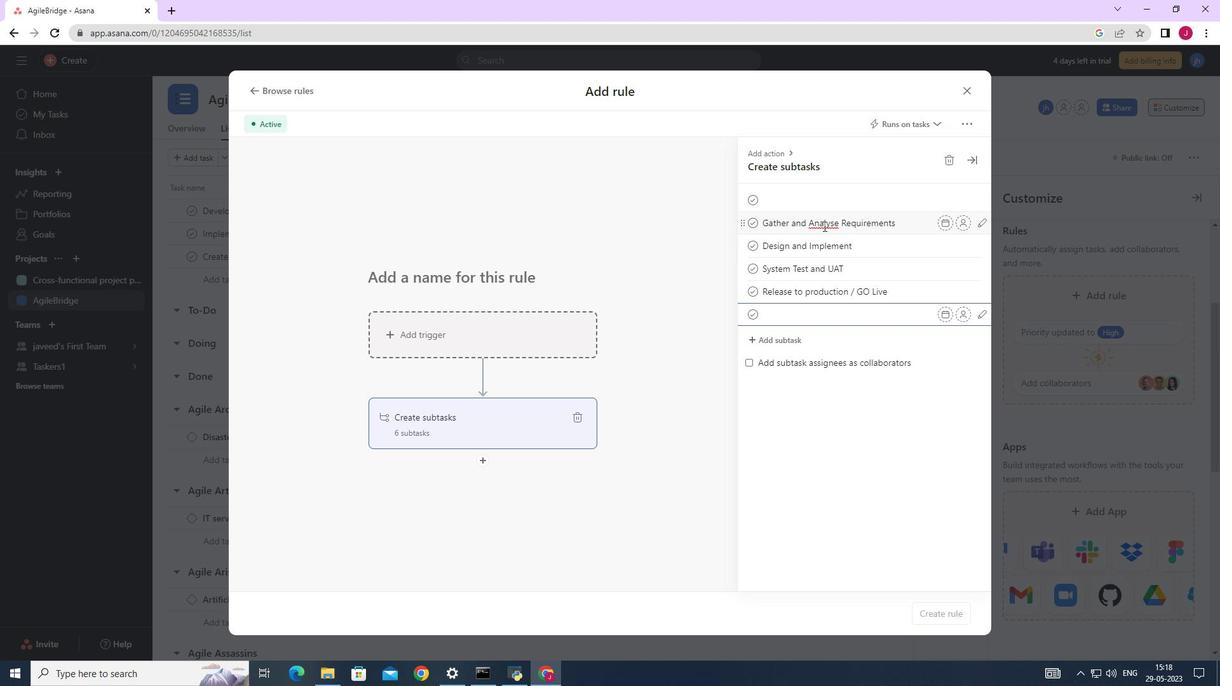 
Action: Mouse moved to (852, 233)
Screenshot: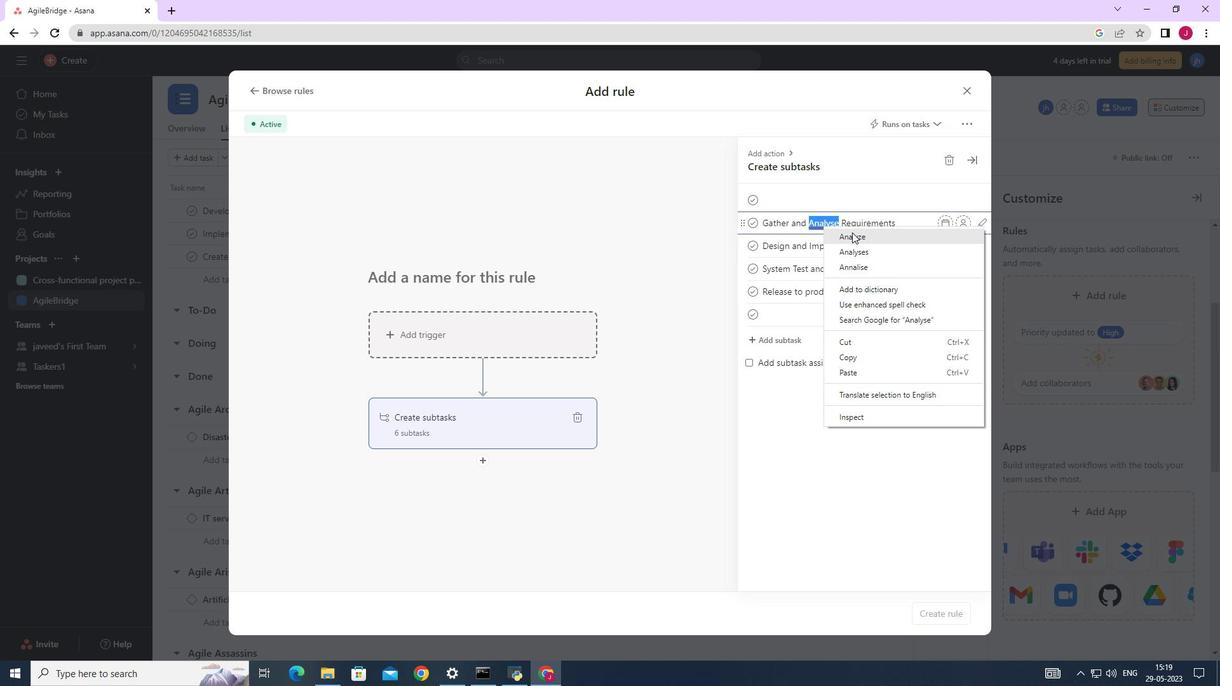 
Action: Mouse pressed left at (852, 233)
Screenshot: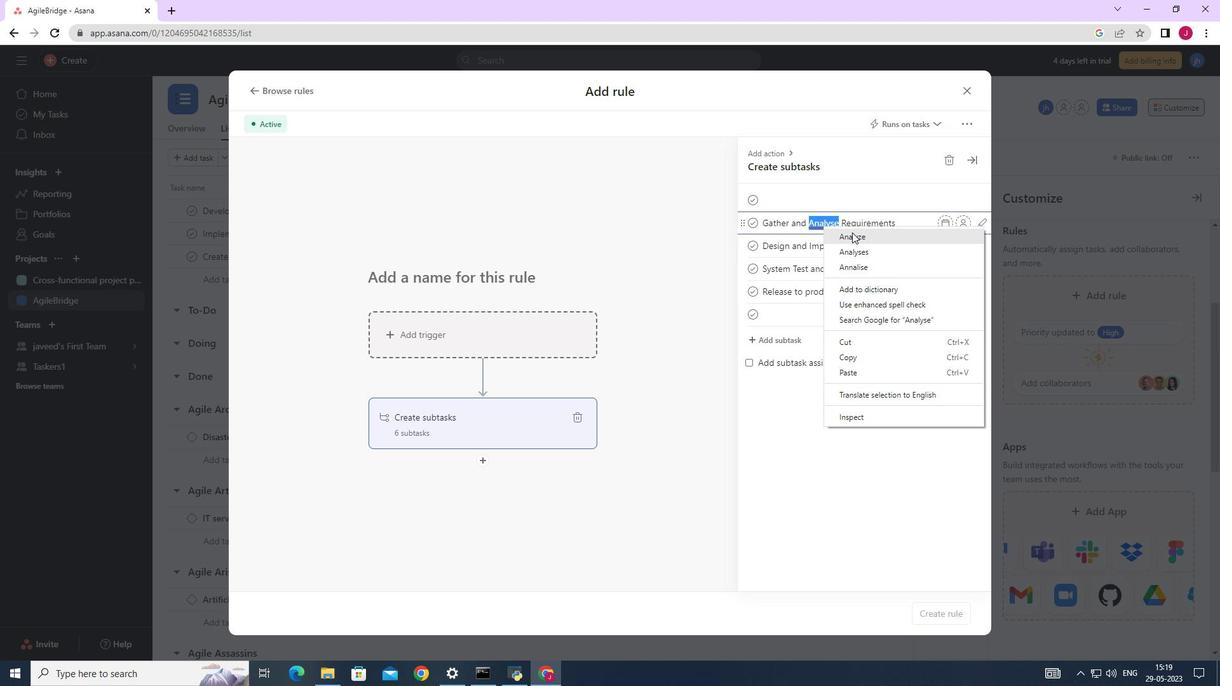
Action: Mouse moved to (964, 103)
Screenshot: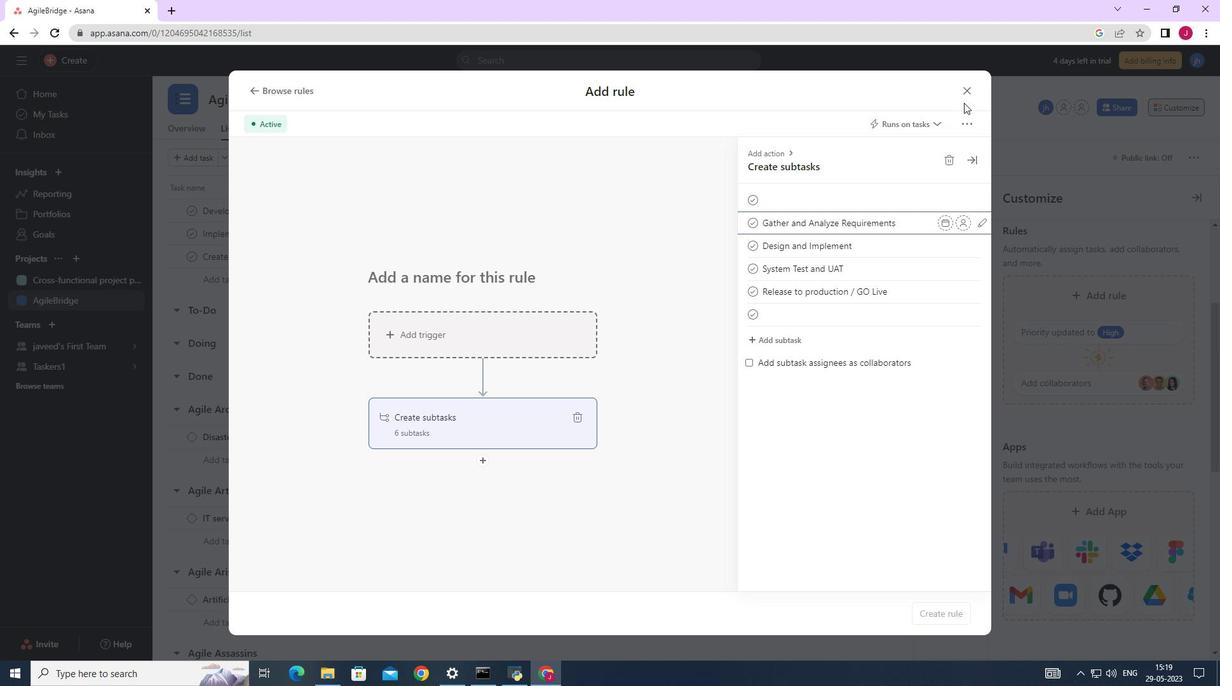 
